 Task: Add an event with the title Interview with Olivia, date '2024/05/21', time 8:50 AM to 10:50 AMand add a description: Analyzing the intended target audience and evaluating how well the campaign resonated with them. This includes assessing the campaign's relevance, messaging, and communication channels used to reach the target audience.Select event color  Graphite . Add location for the event as: Munich, Germany, logged in from the account softage.4@softage.netand send the event invitation to softage.5@softage.net and softage.6@softage.net. Set a reminder for the event Daily
Action: Mouse moved to (84, 128)
Screenshot: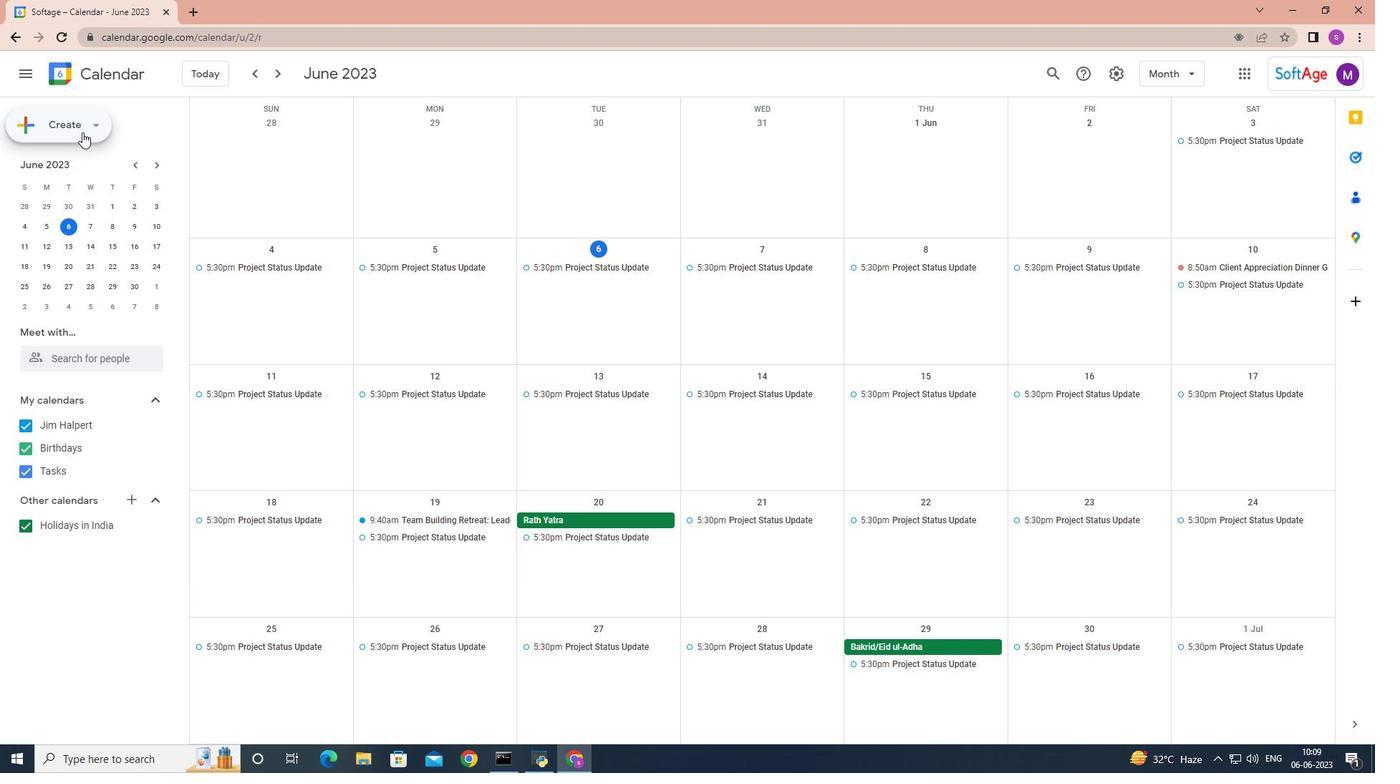 
Action: Mouse pressed left at (84, 128)
Screenshot: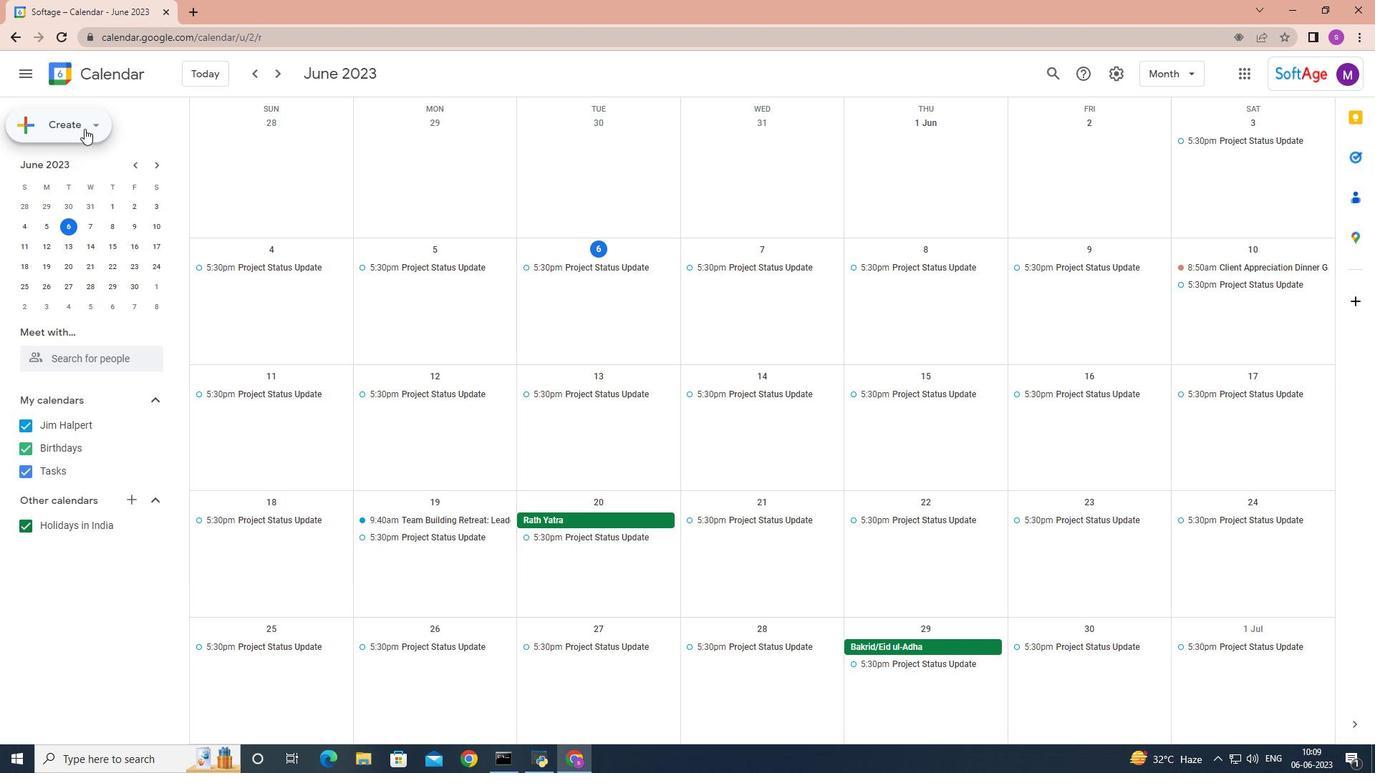
Action: Mouse moved to (80, 156)
Screenshot: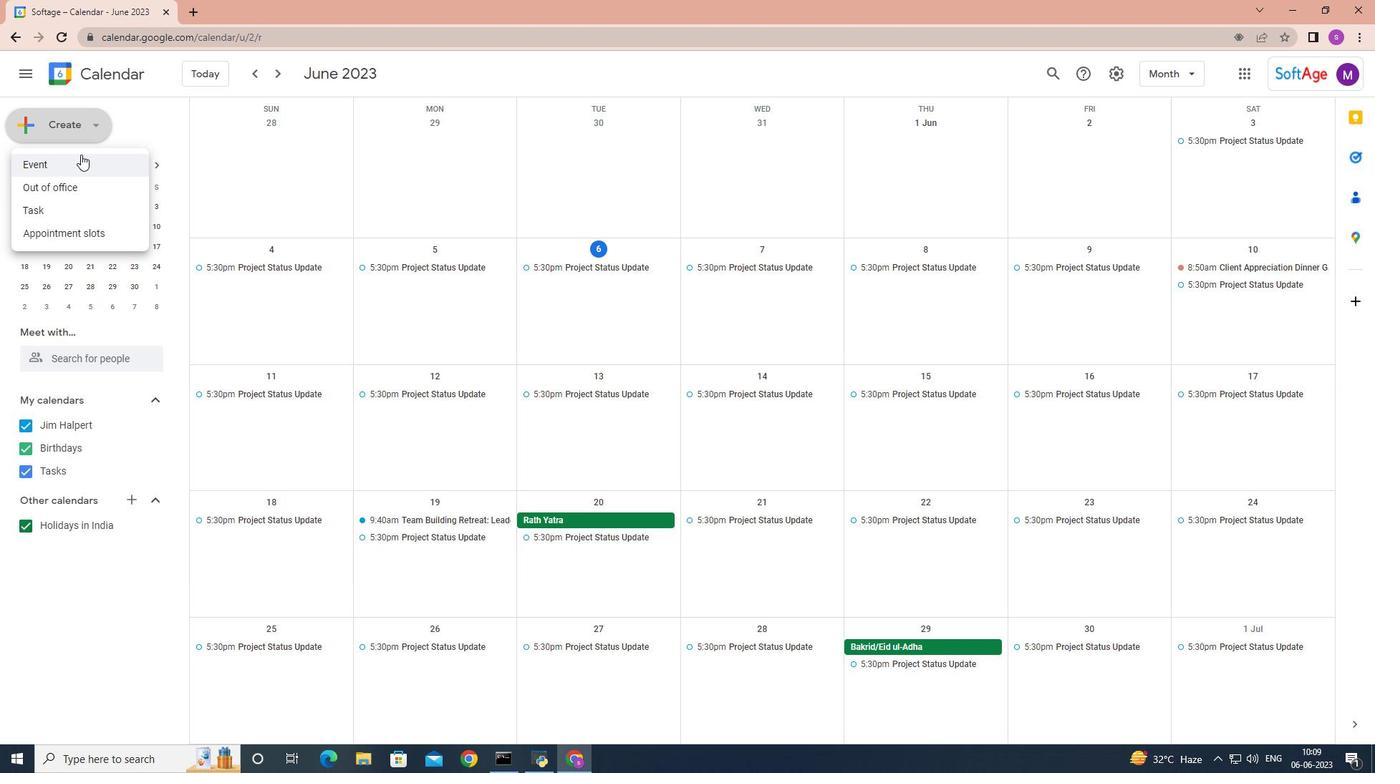 
Action: Mouse pressed left at (80, 156)
Screenshot: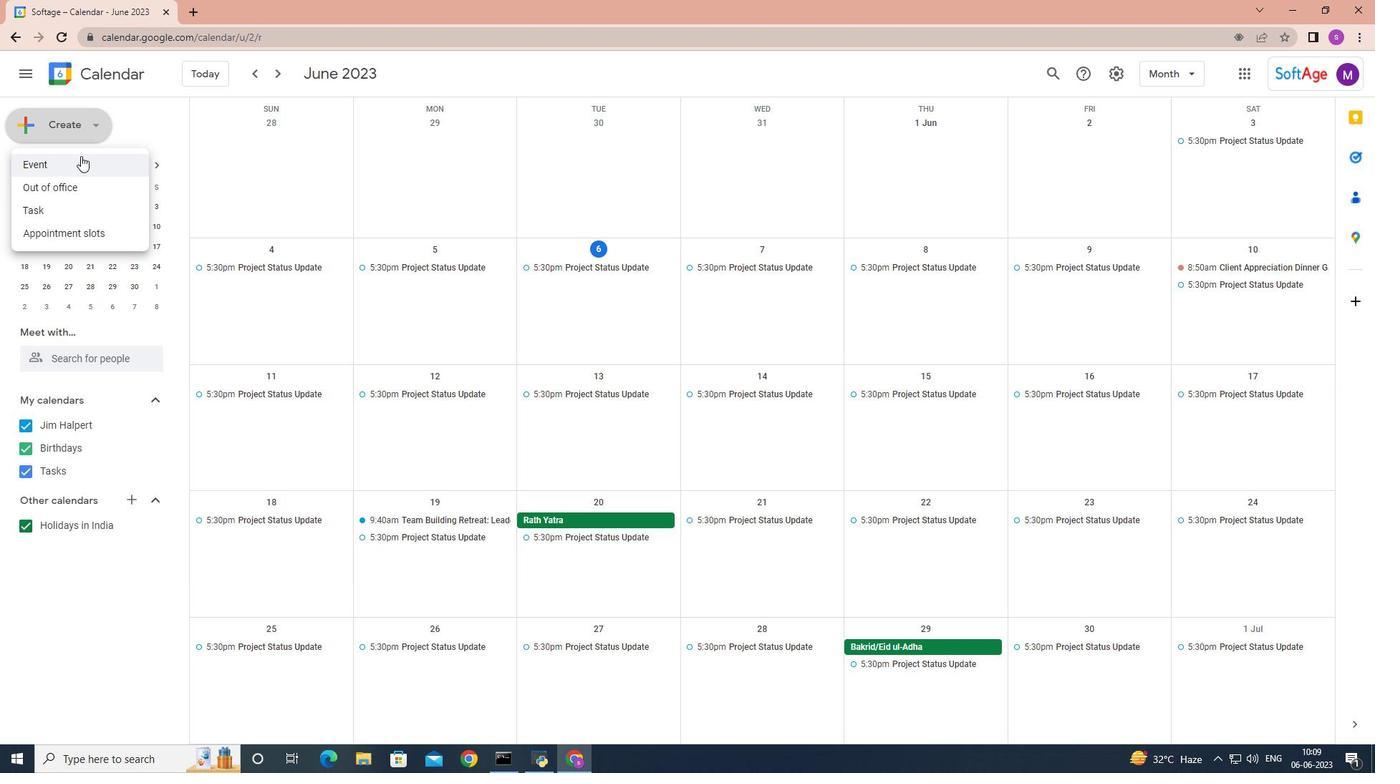 
Action: Mouse moved to (411, 566)
Screenshot: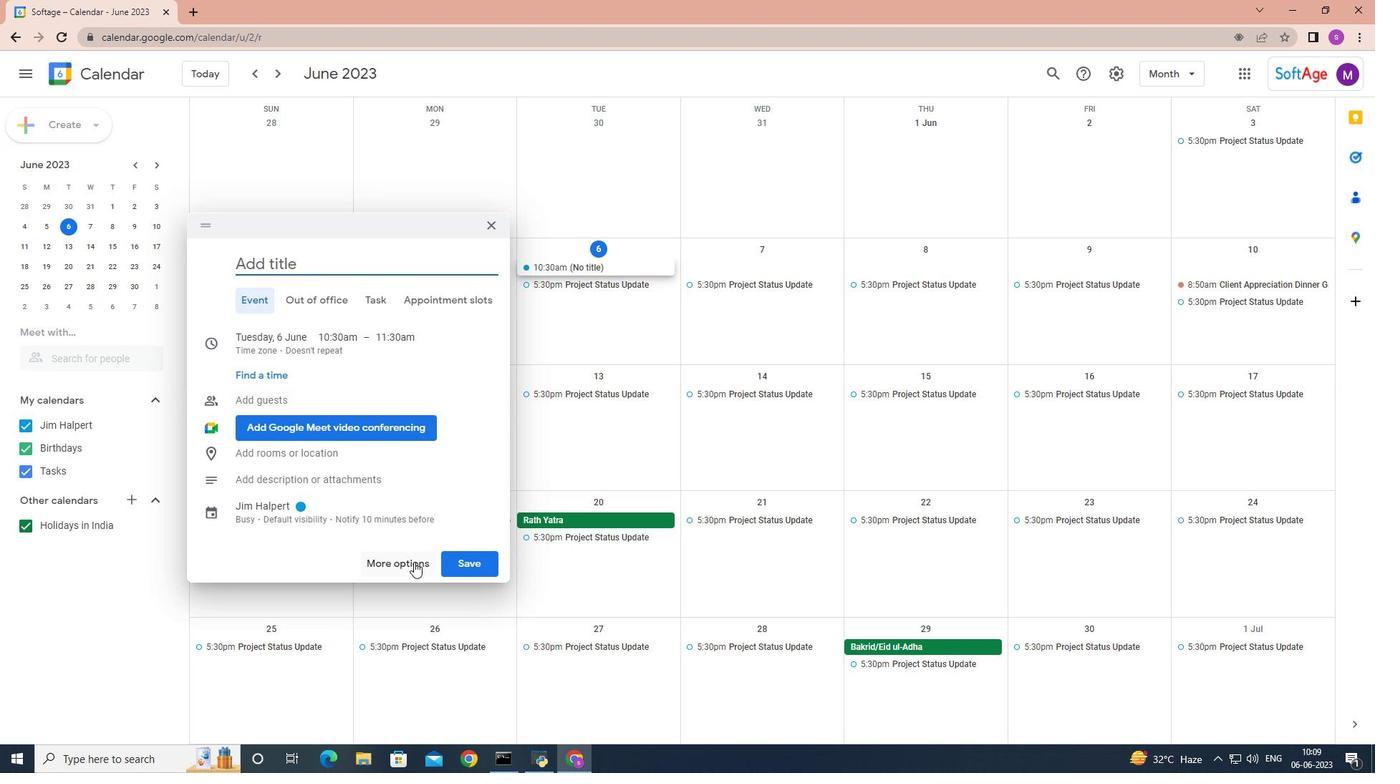 
Action: Mouse pressed left at (411, 566)
Screenshot: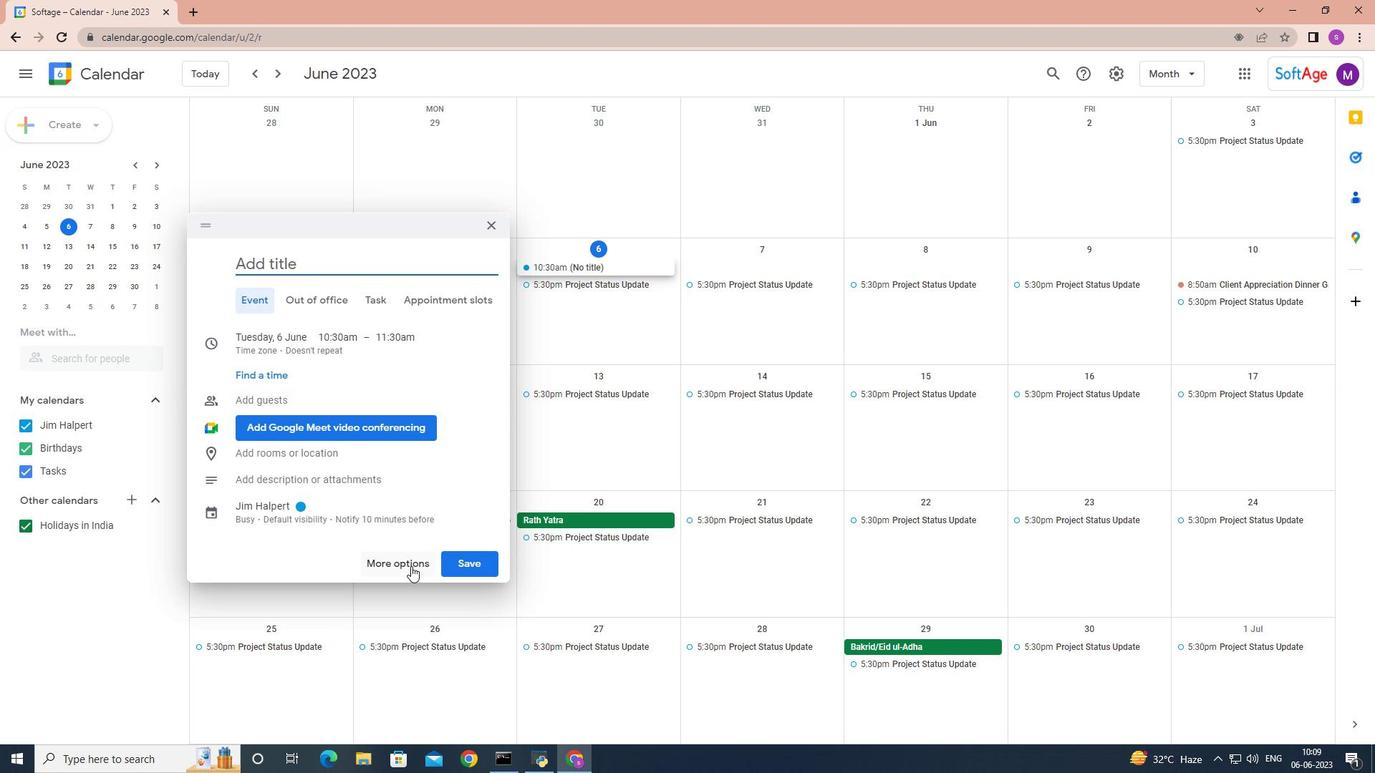 
Action: Key pressed <Key.shift>Interview<Key.space>with<Key.space><Key.shift>Oliva<Key.space>
Screenshot: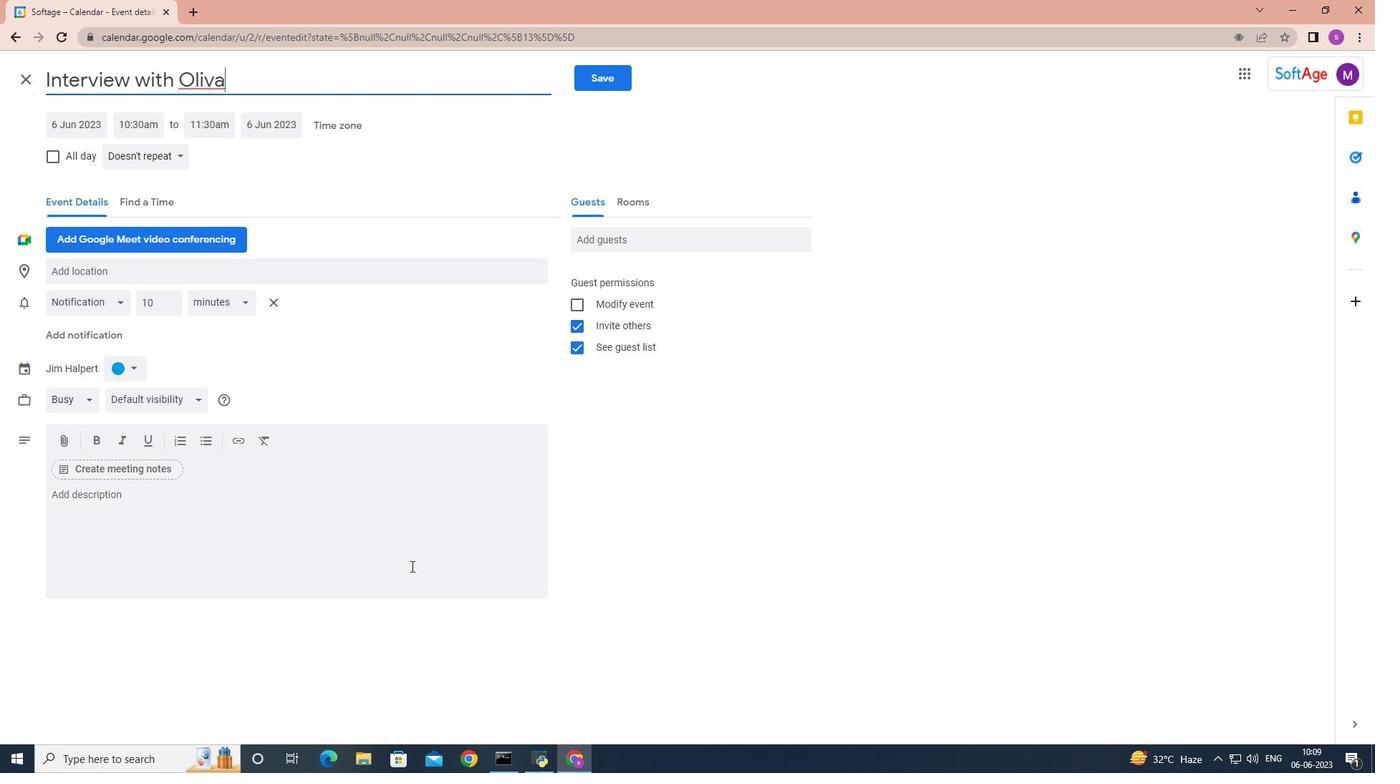 
Action: Mouse moved to (82, 124)
Screenshot: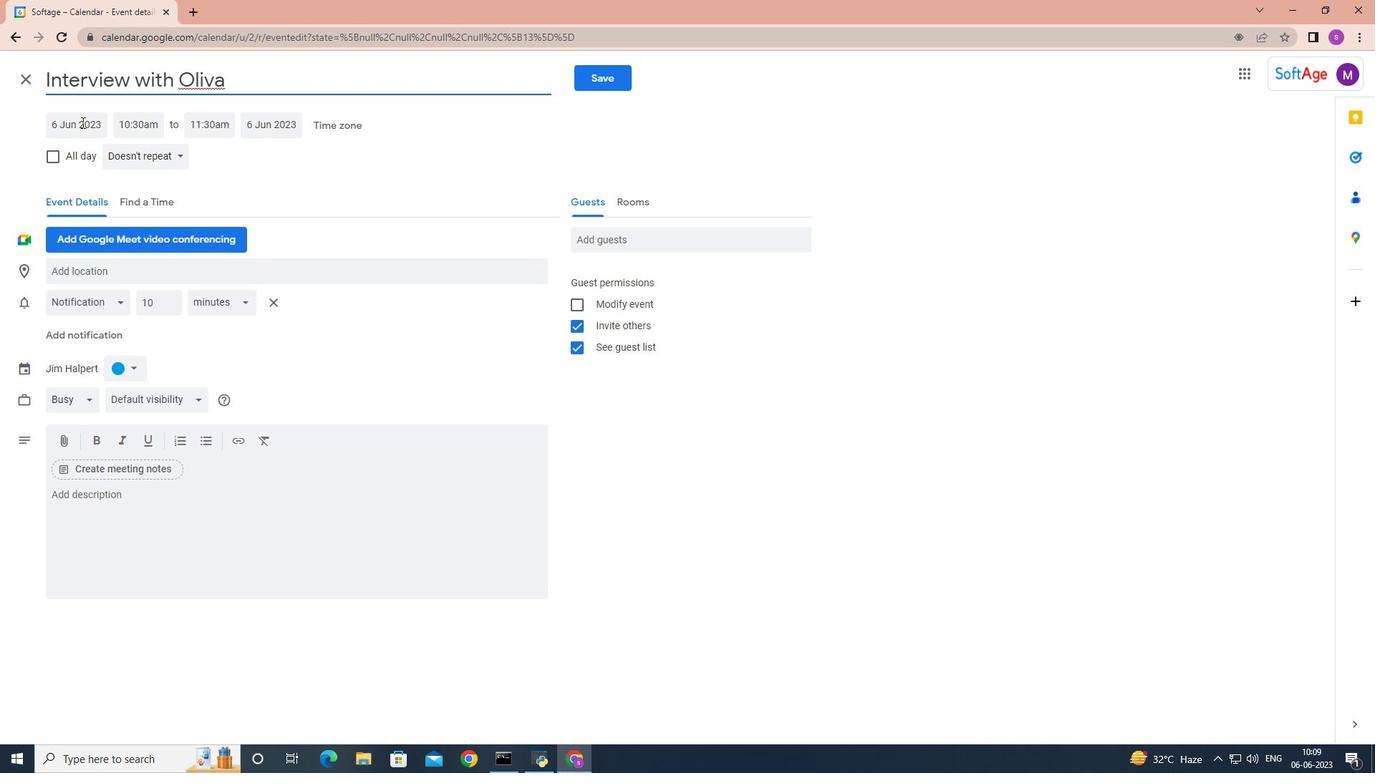 
Action: Mouse pressed left at (82, 124)
Screenshot: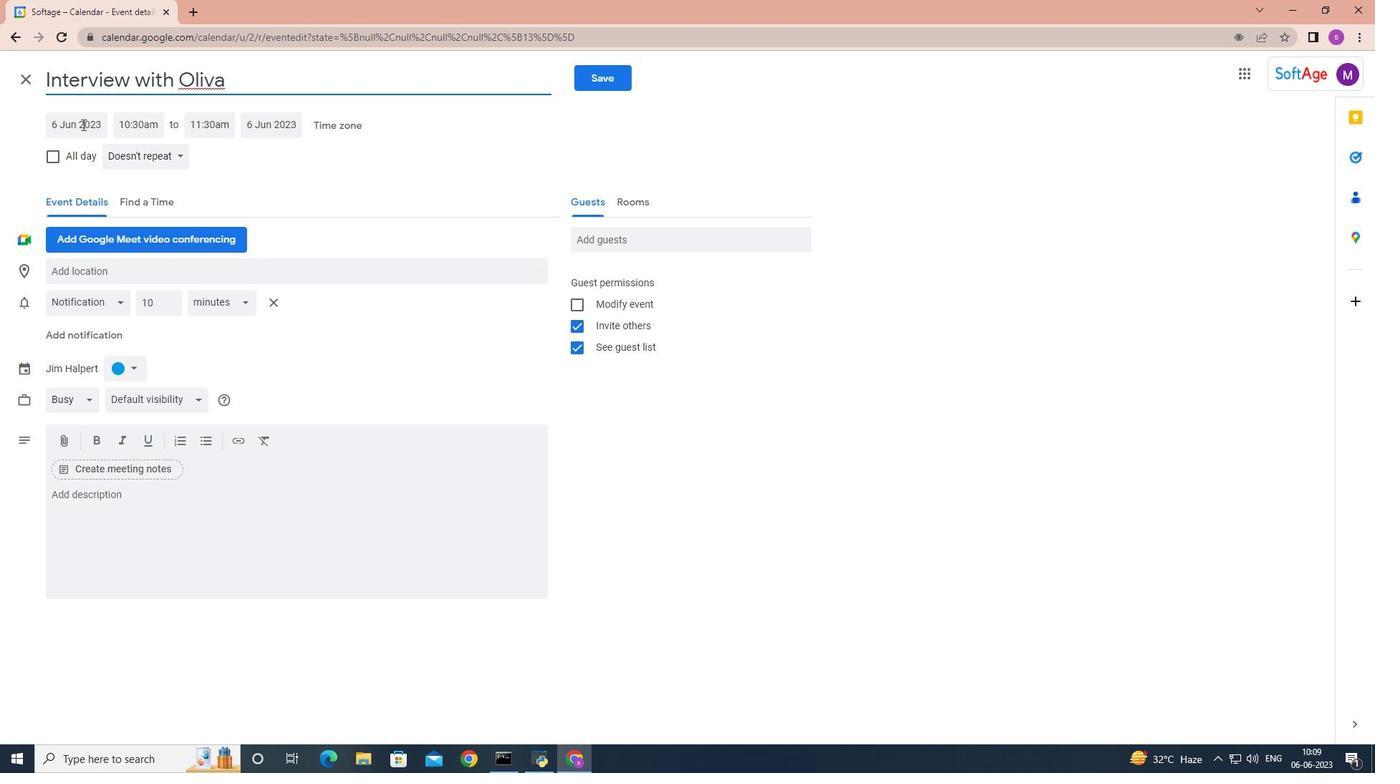 
Action: Mouse moved to (225, 156)
Screenshot: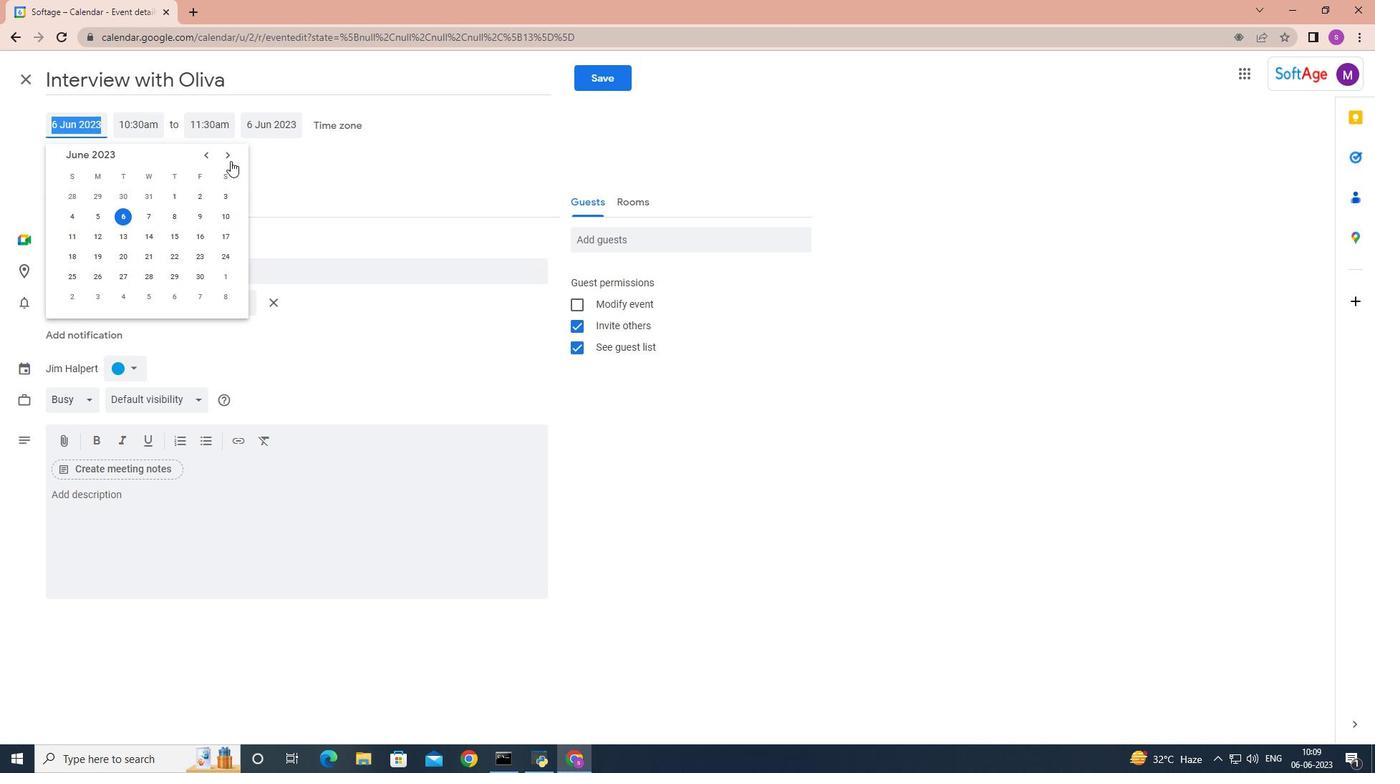 
Action: Mouse pressed left at (225, 156)
Screenshot: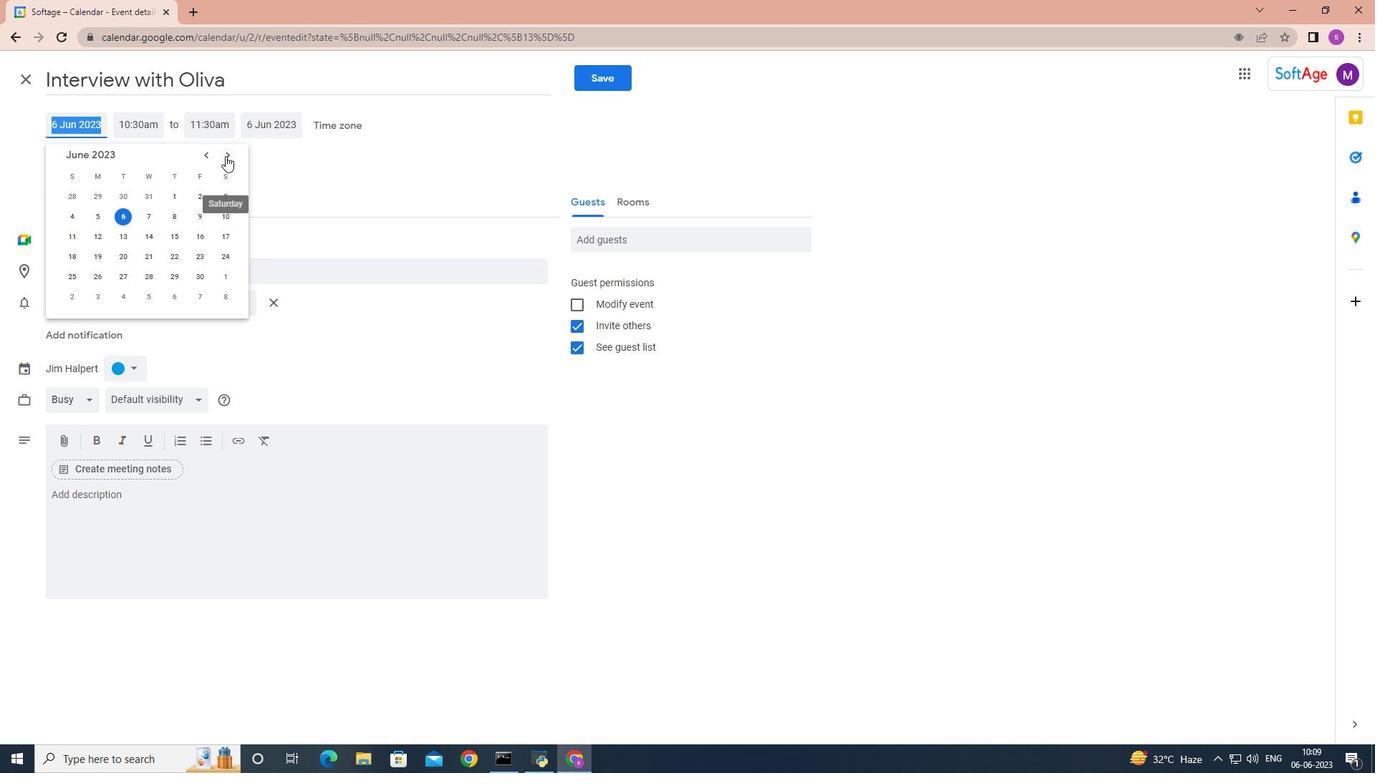 
Action: Mouse pressed left at (225, 156)
Screenshot: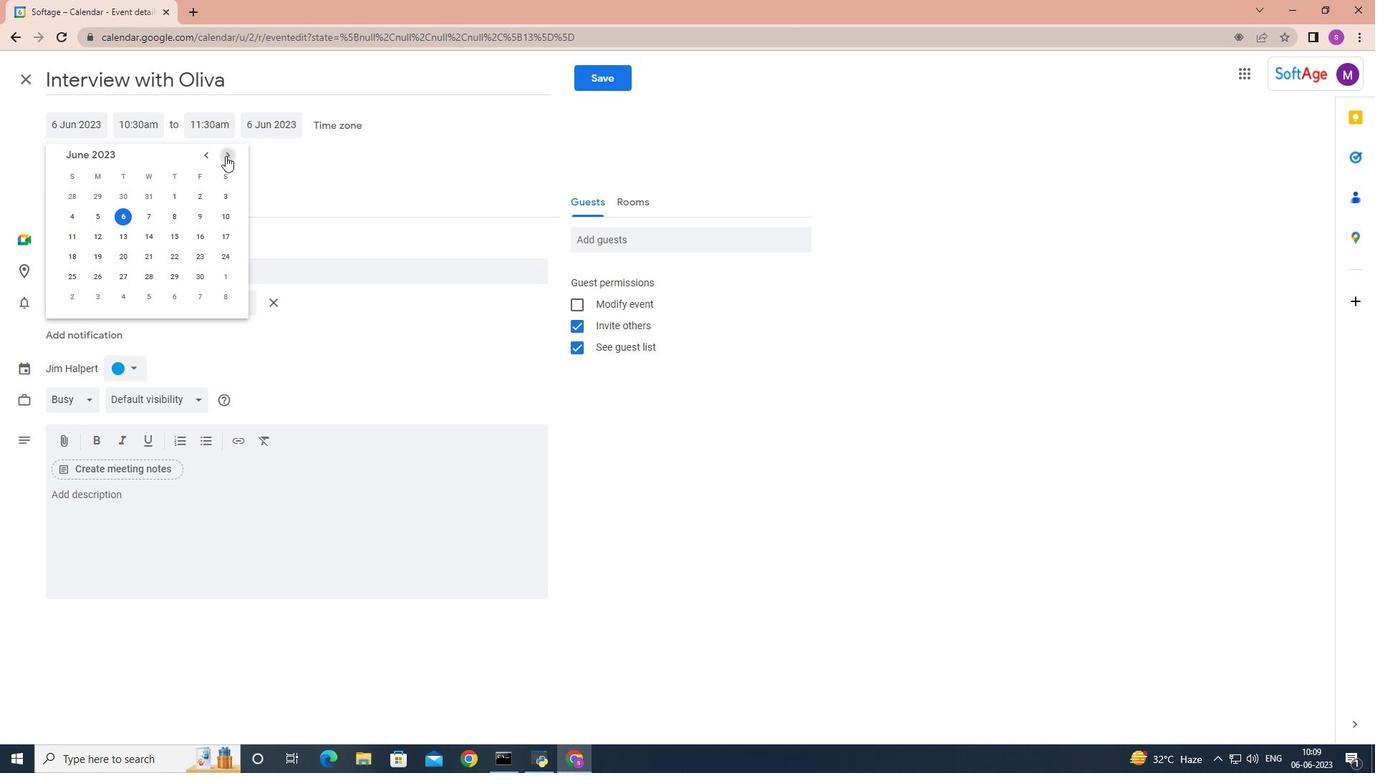 
Action: Mouse pressed left at (225, 156)
Screenshot: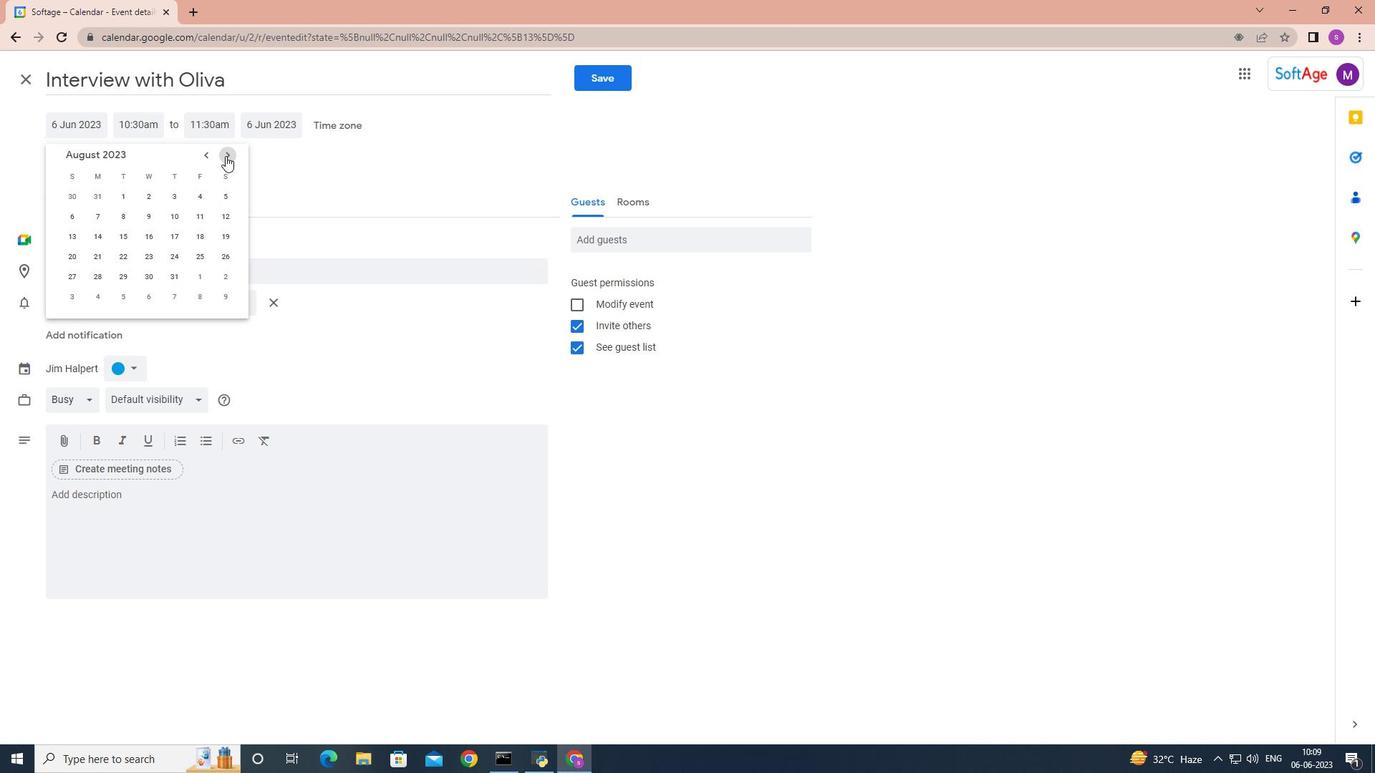 
Action: Mouse pressed left at (225, 156)
Screenshot: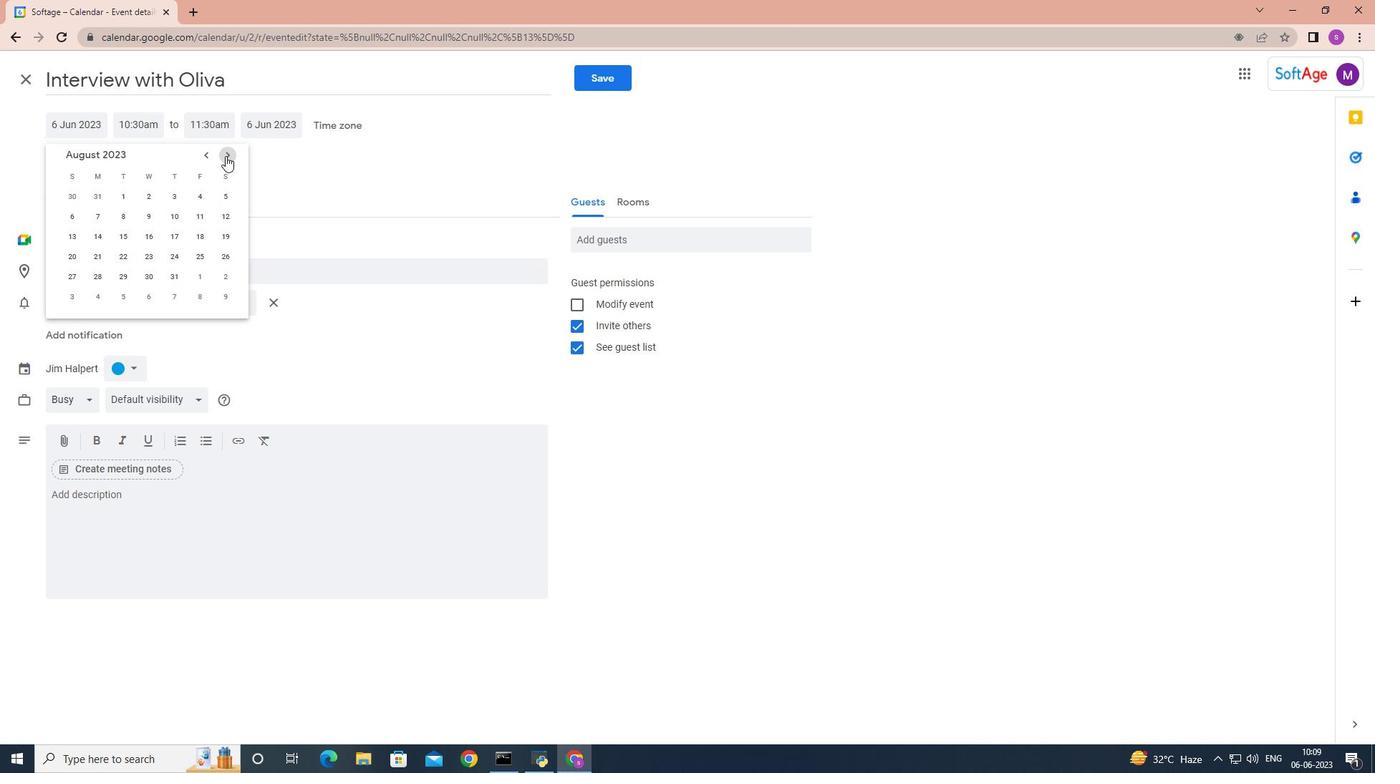 
Action: Mouse pressed left at (225, 156)
Screenshot: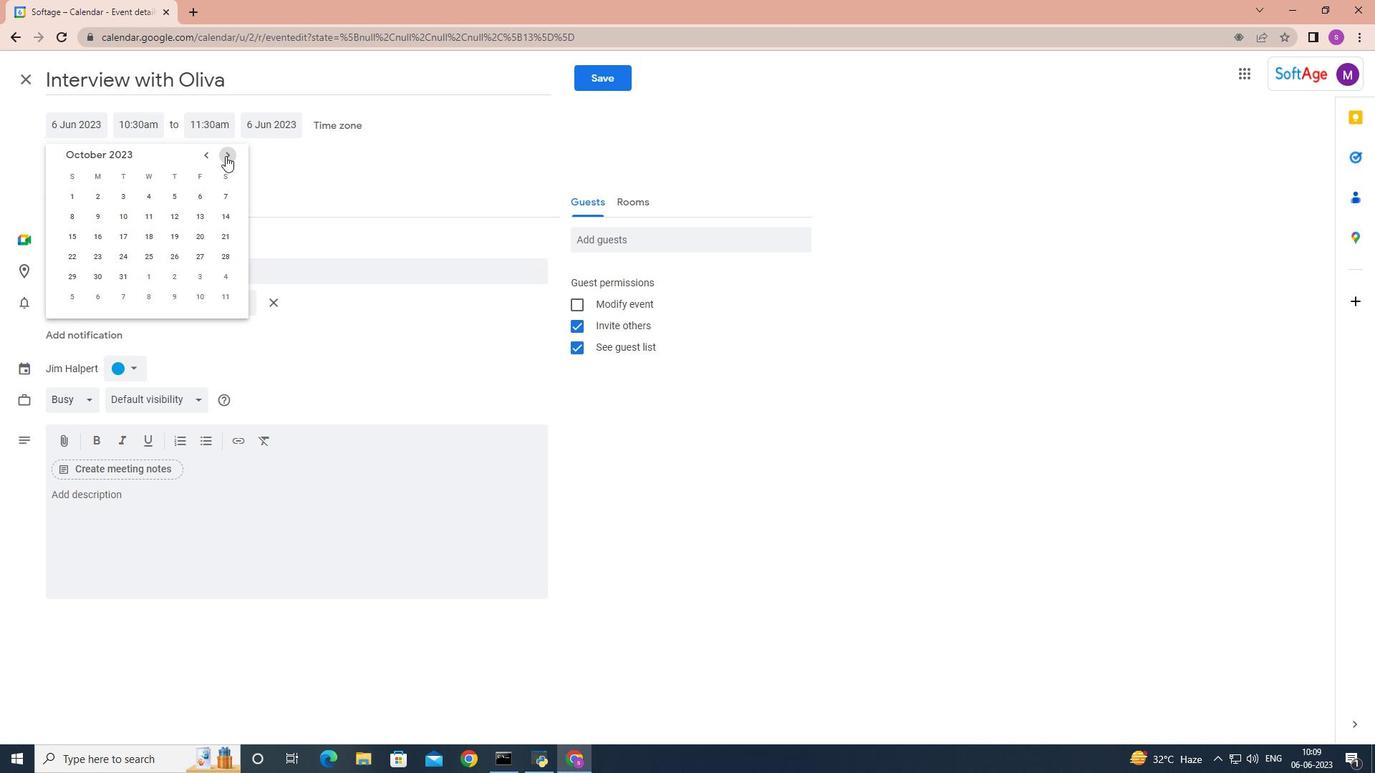 
Action: Mouse pressed left at (225, 156)
Screenshot: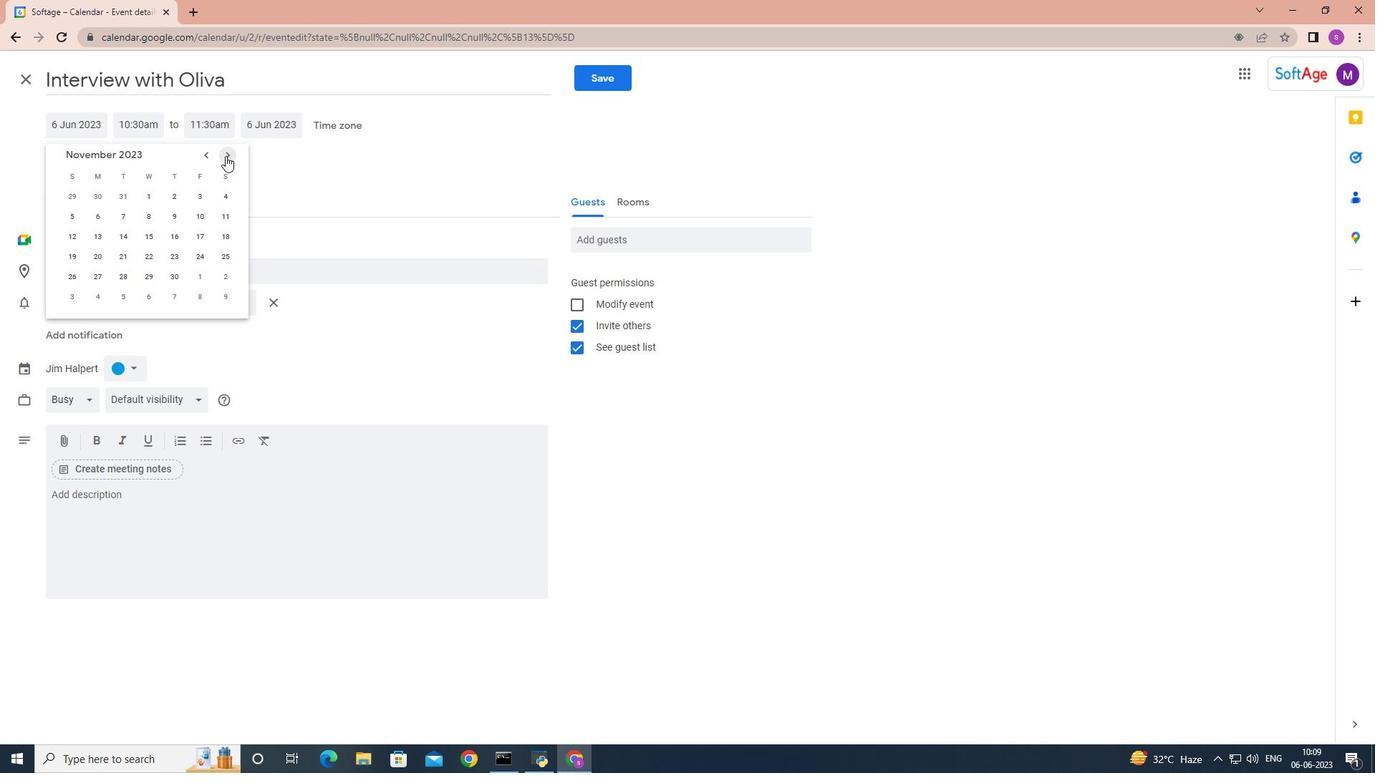 
Action: Mouse pressed left at (225, 156)
Screenshot: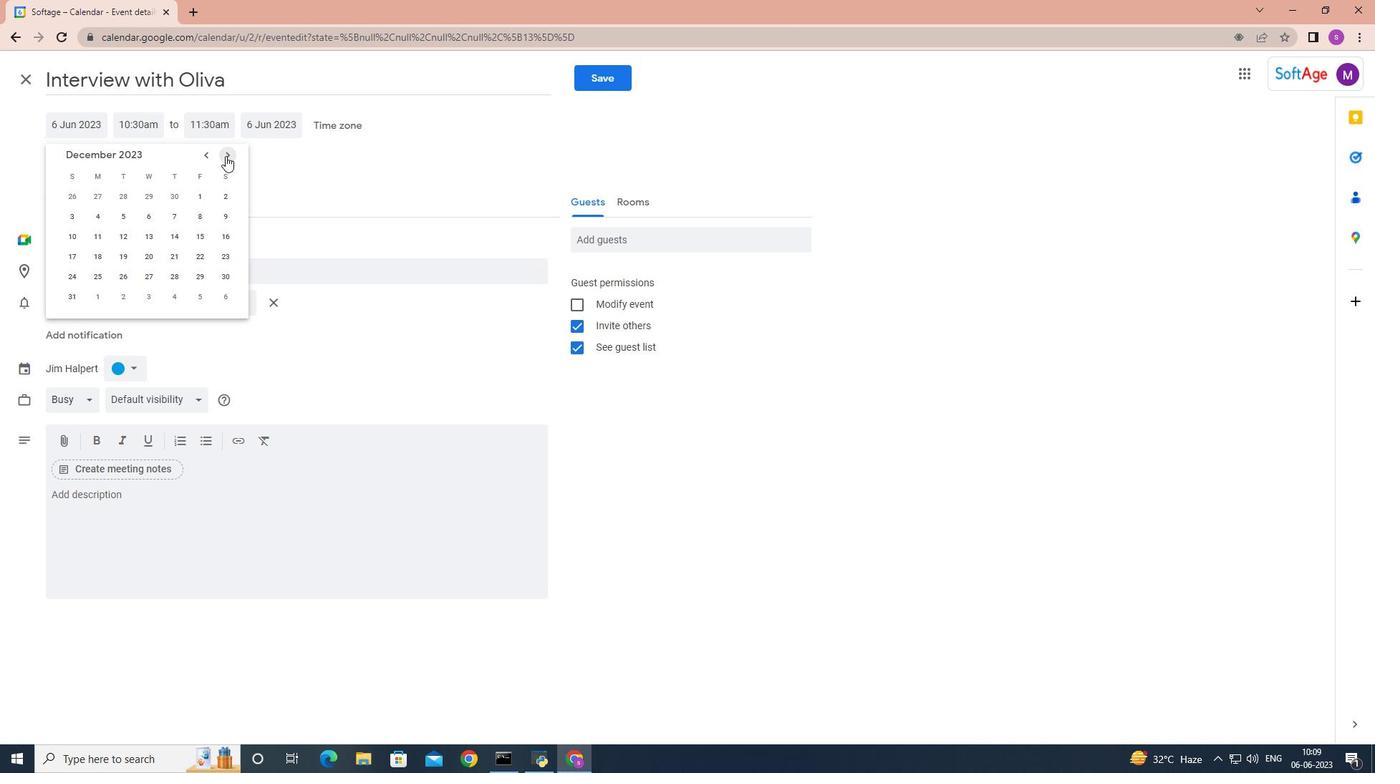 
Action: Mouse pressed left at (225, 156)
Screenshot: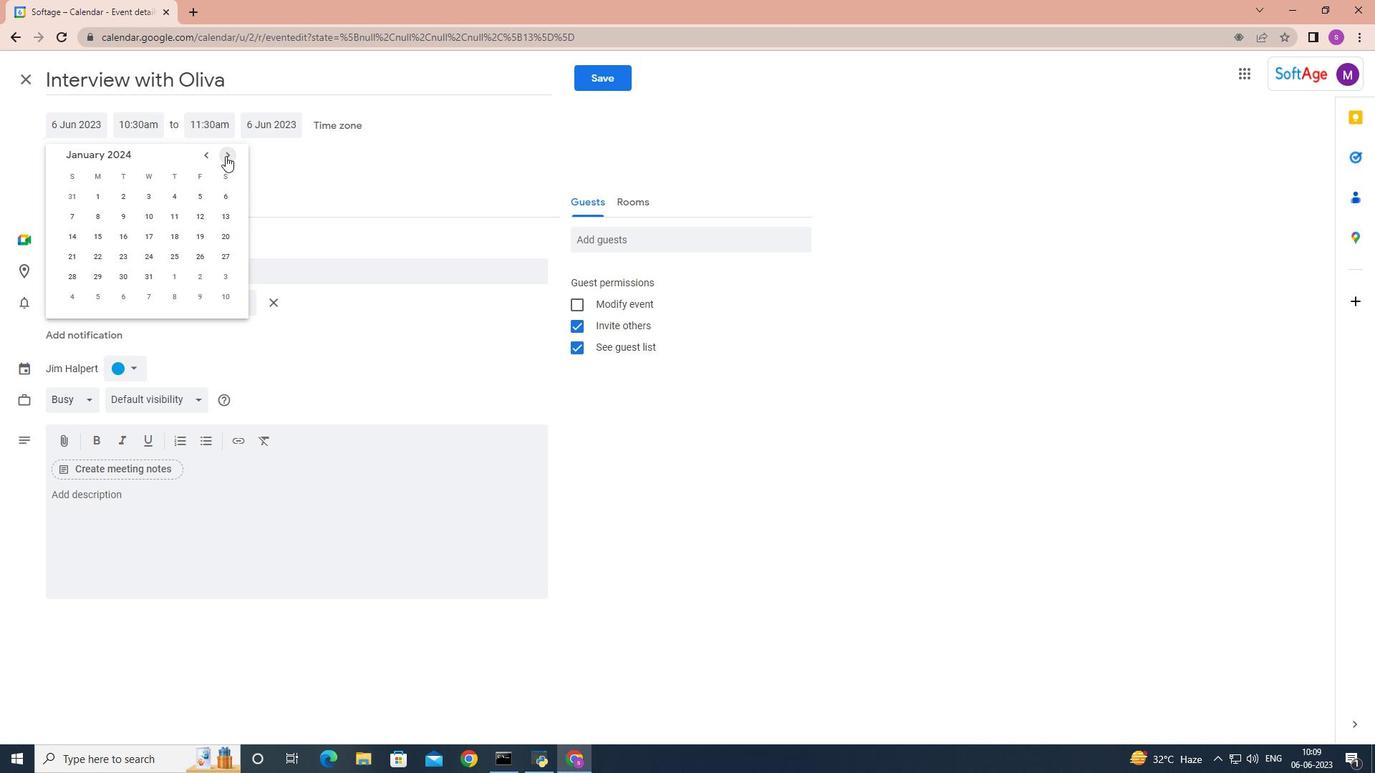 
Action: Mouse moved to (225, 156)
Screenshot: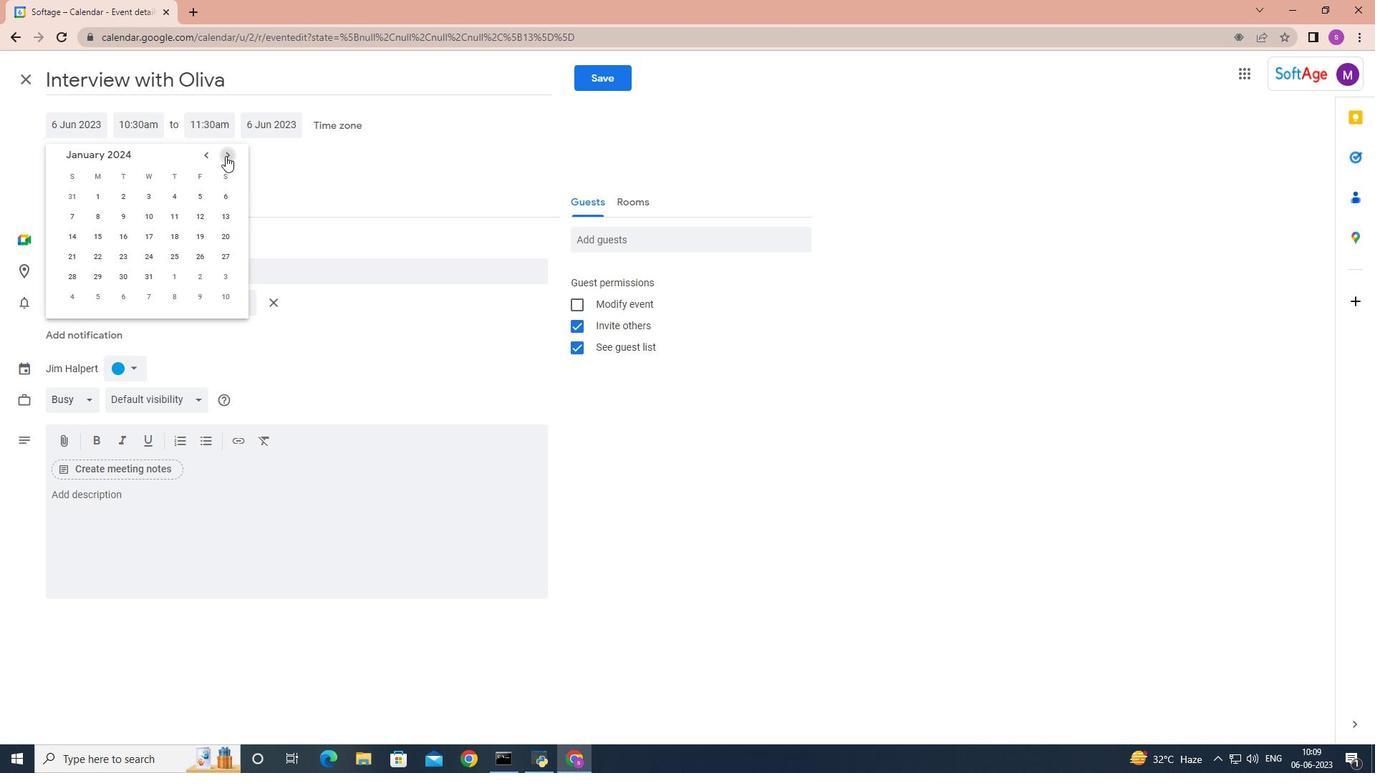 
Action: Mouse pressed left at (225, 156)
Screenshot: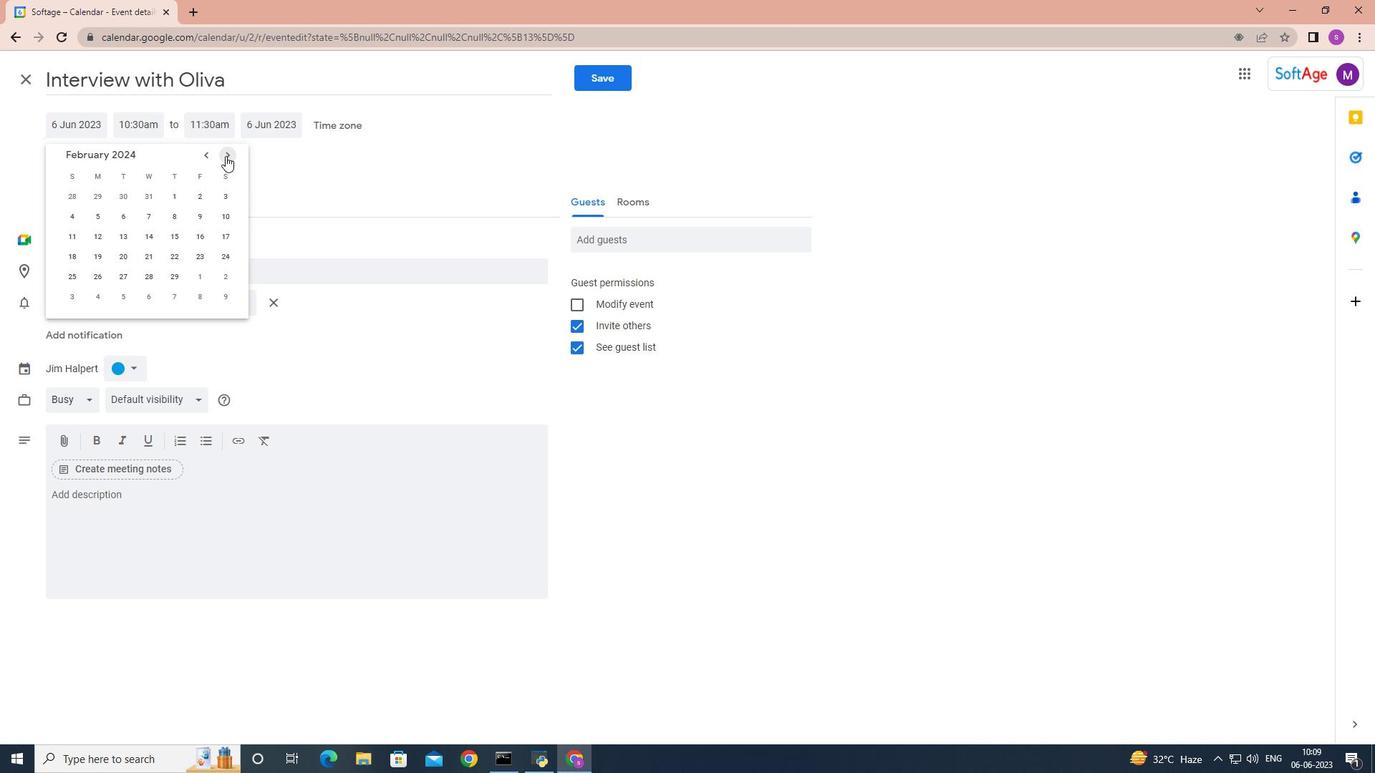 
Action: Mouse pressed left at (225, 156)
Screenshot: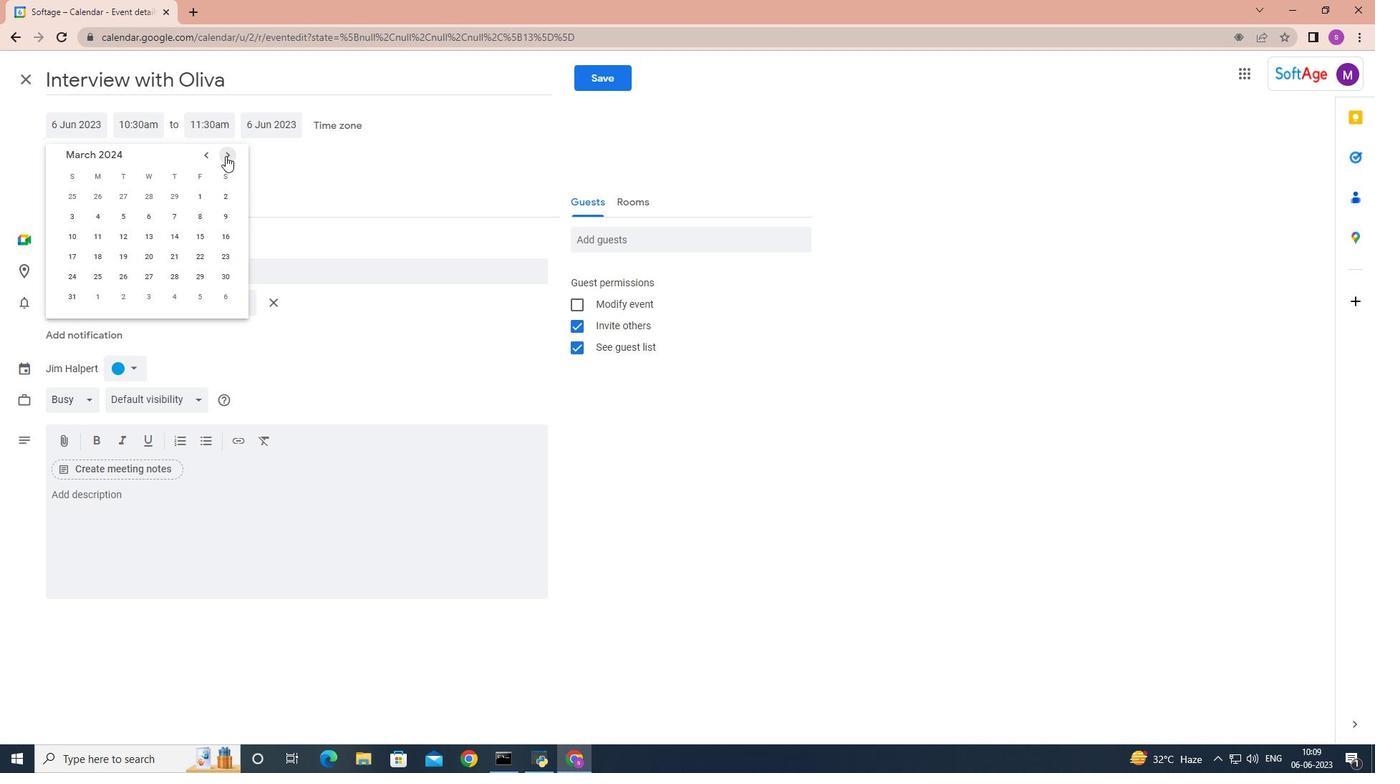 
Action: Mouse pressed left at (225, 156)
Screenshot: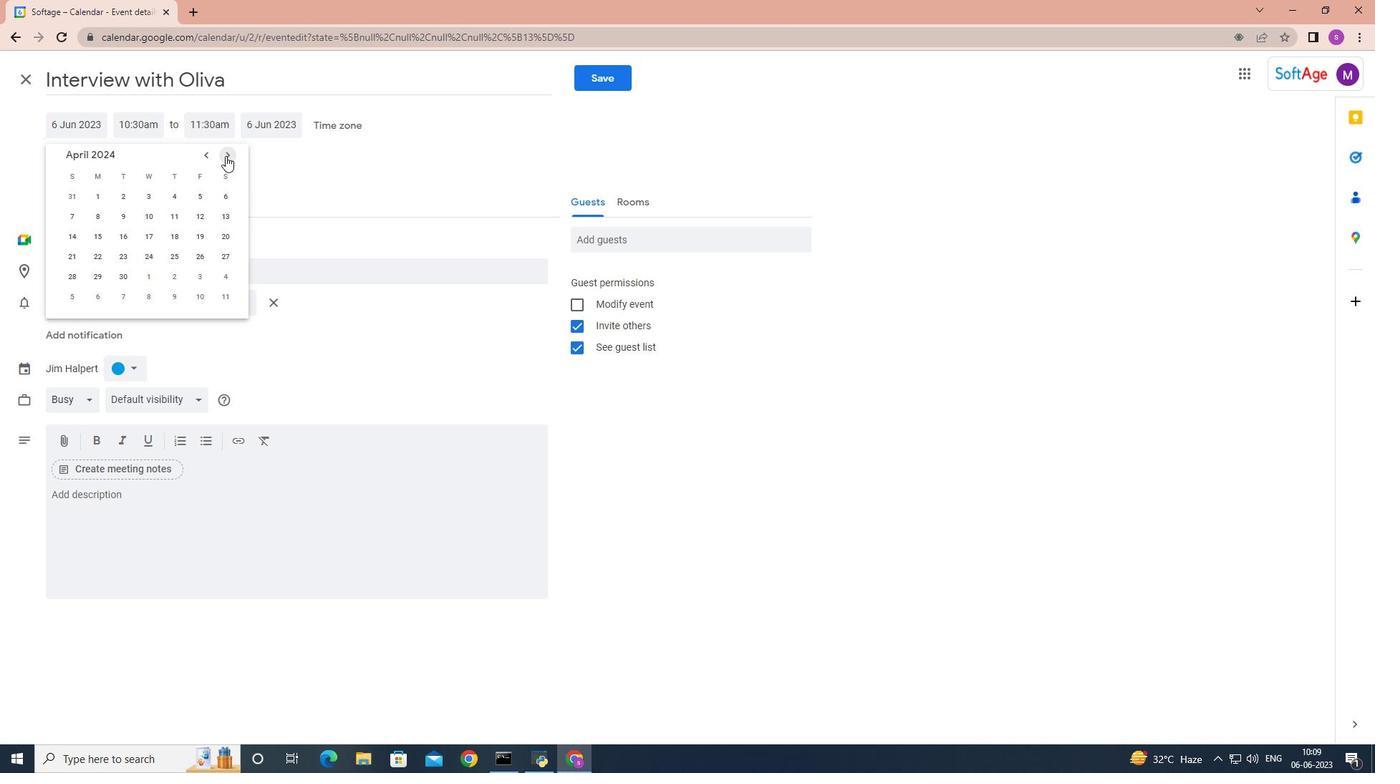 
Action: Mouse moved to (123, 252)
Screenshot: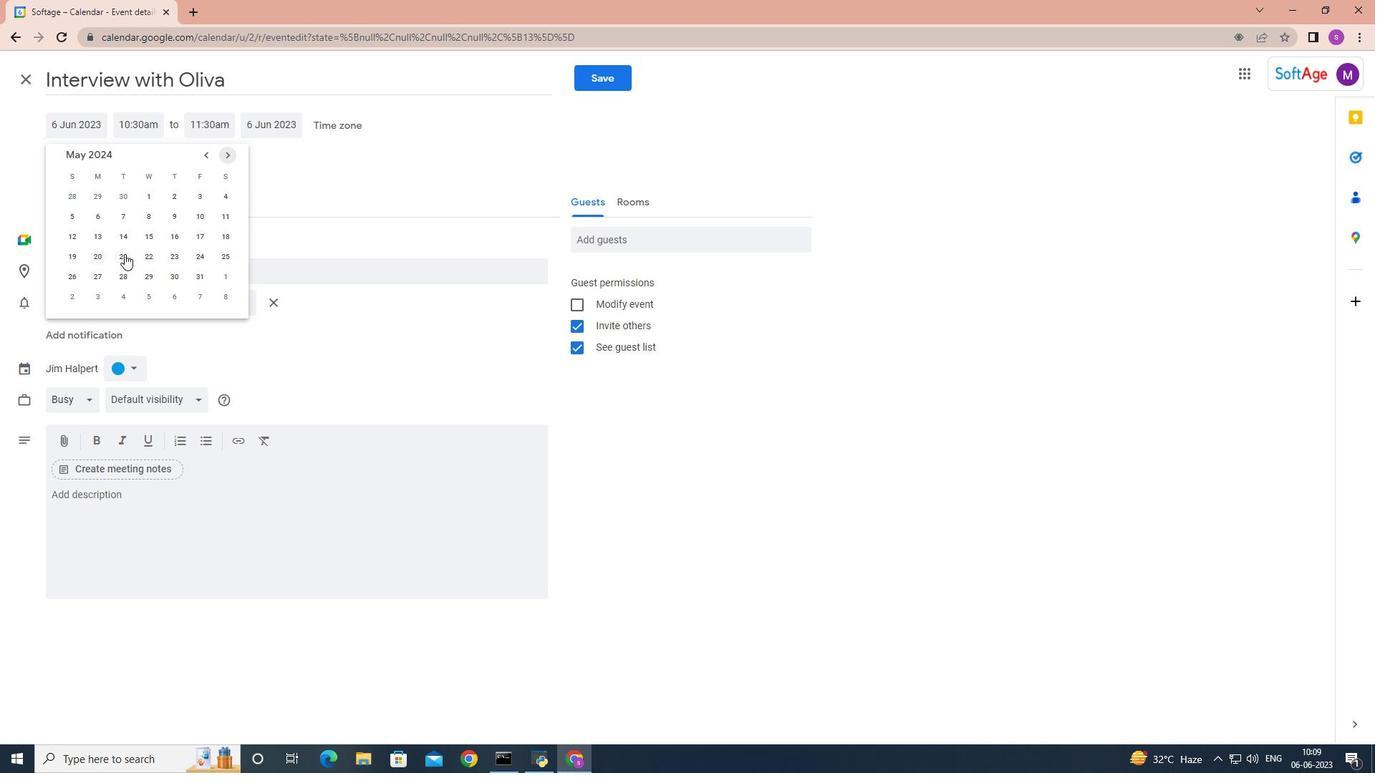 
Action: Mouse pressed left at (123, 252)
Screenshot: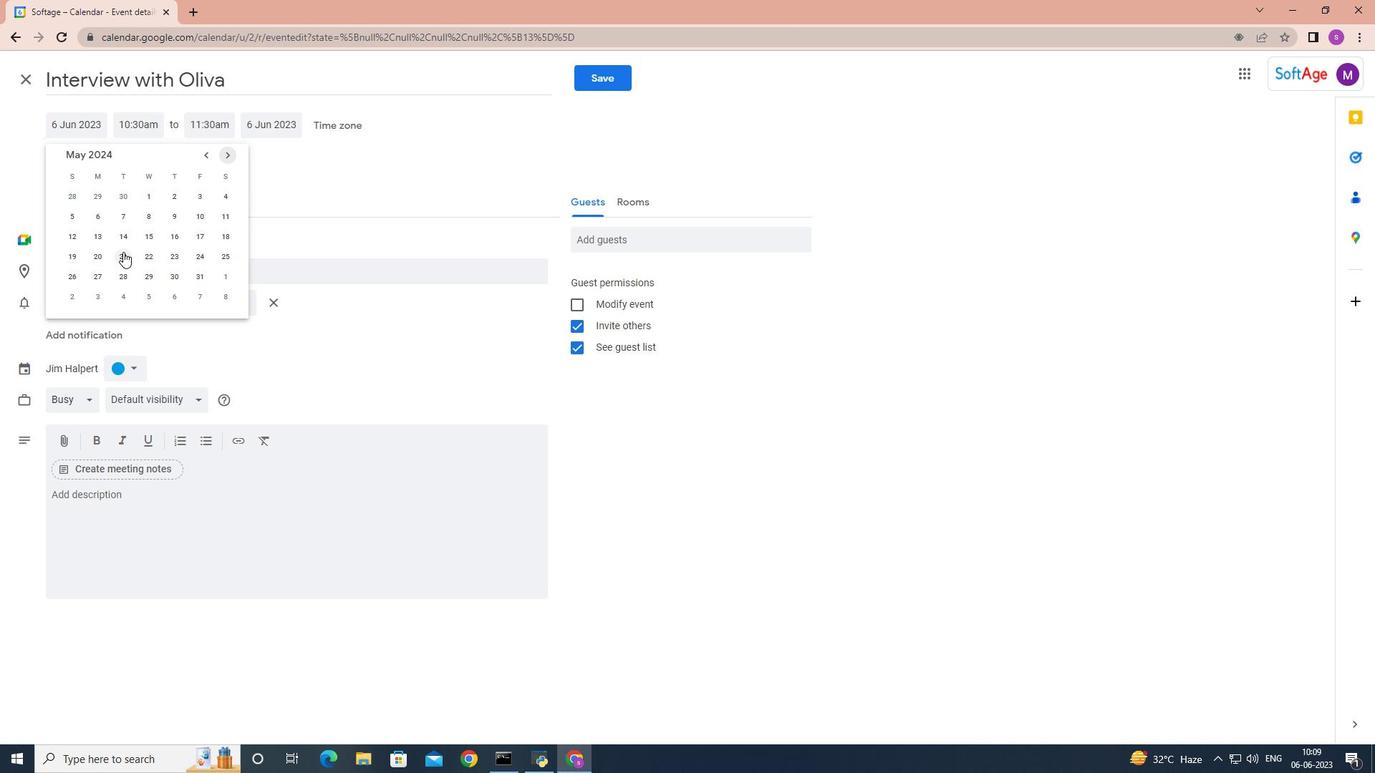 
Action: Mouse moved to (148, 128)
Screenshot: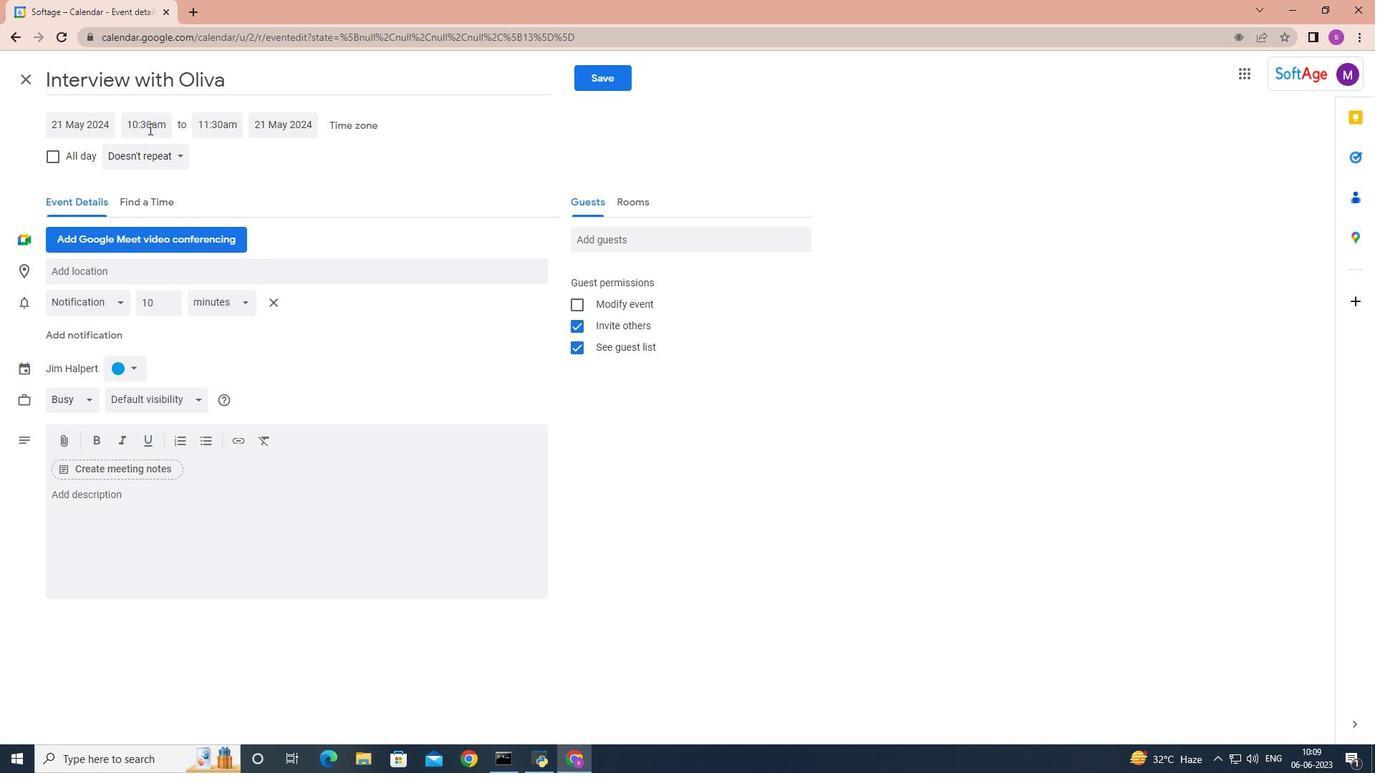 
Action: Mouse pressed left at (148, 128)
Screenshot: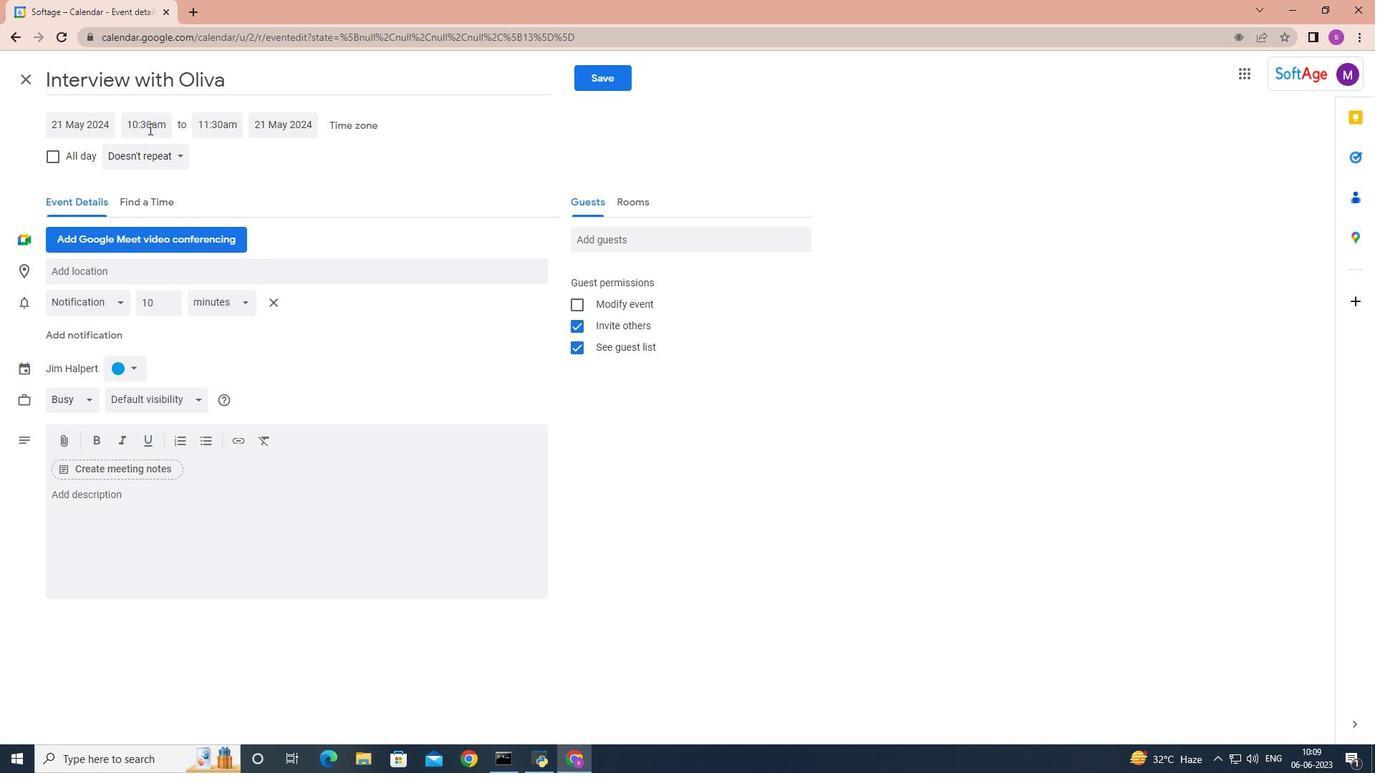 
Action: Key pressed 8<Key.shift>:50<Key.space><Key.shift>AM<Key.enter>
Screenshot: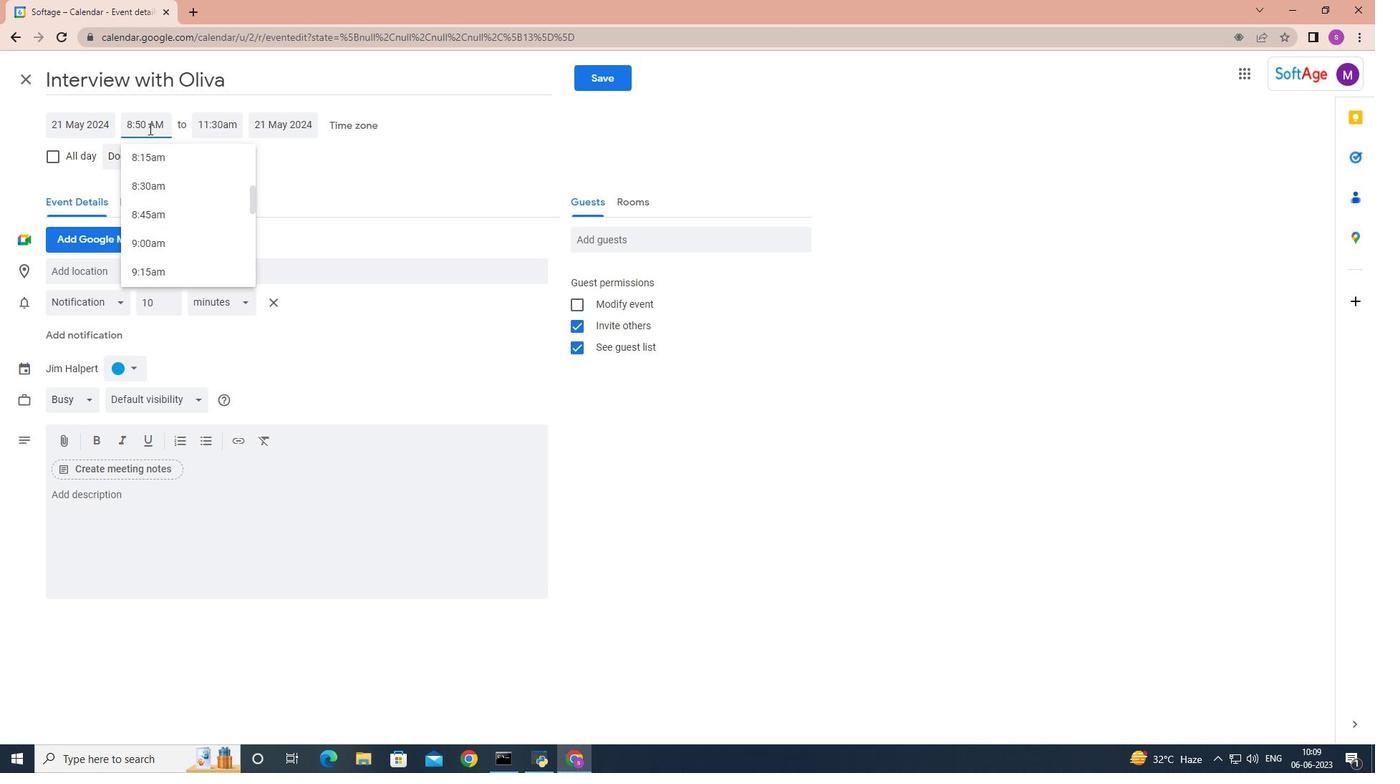 
Action: Mouse moved to (206, 120)
Screenshot: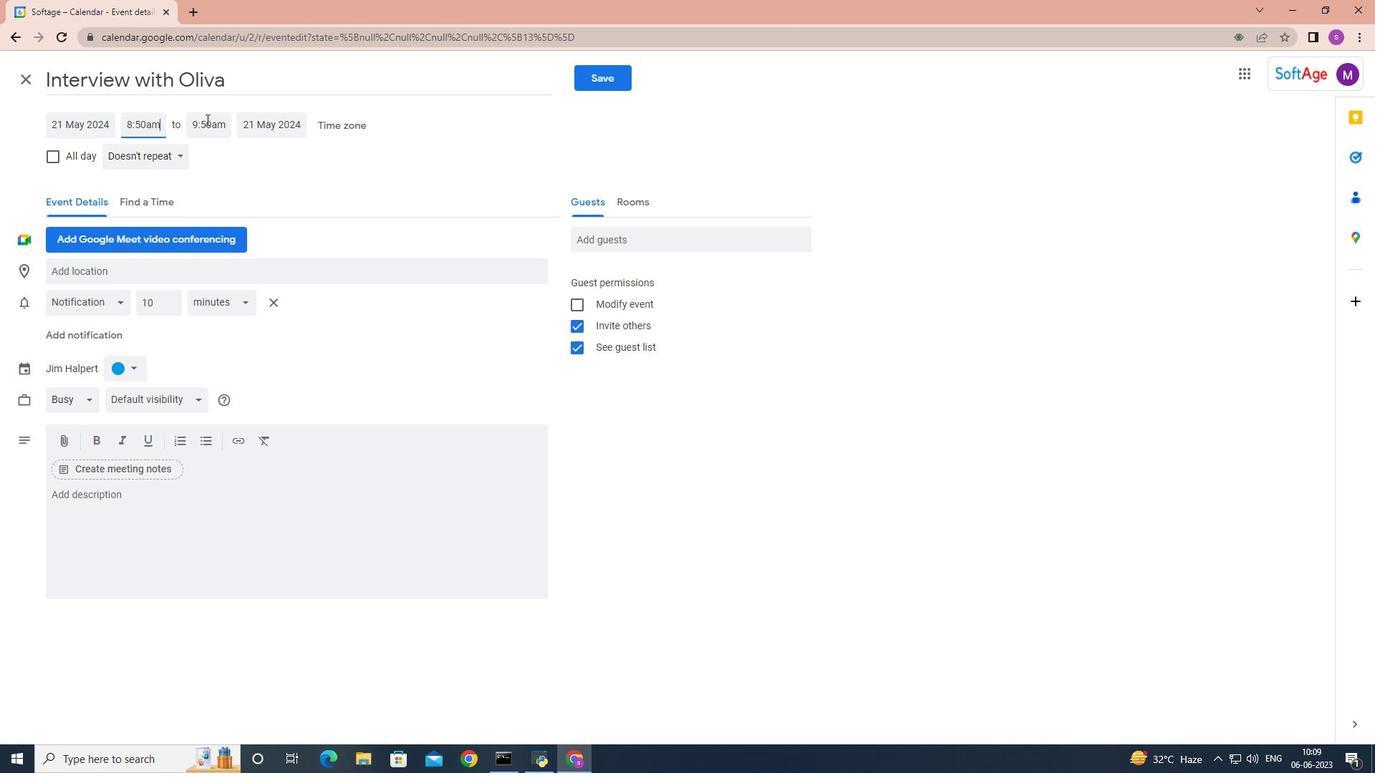 
Action: Mouse pressed left at (206, 120)
Screenshot: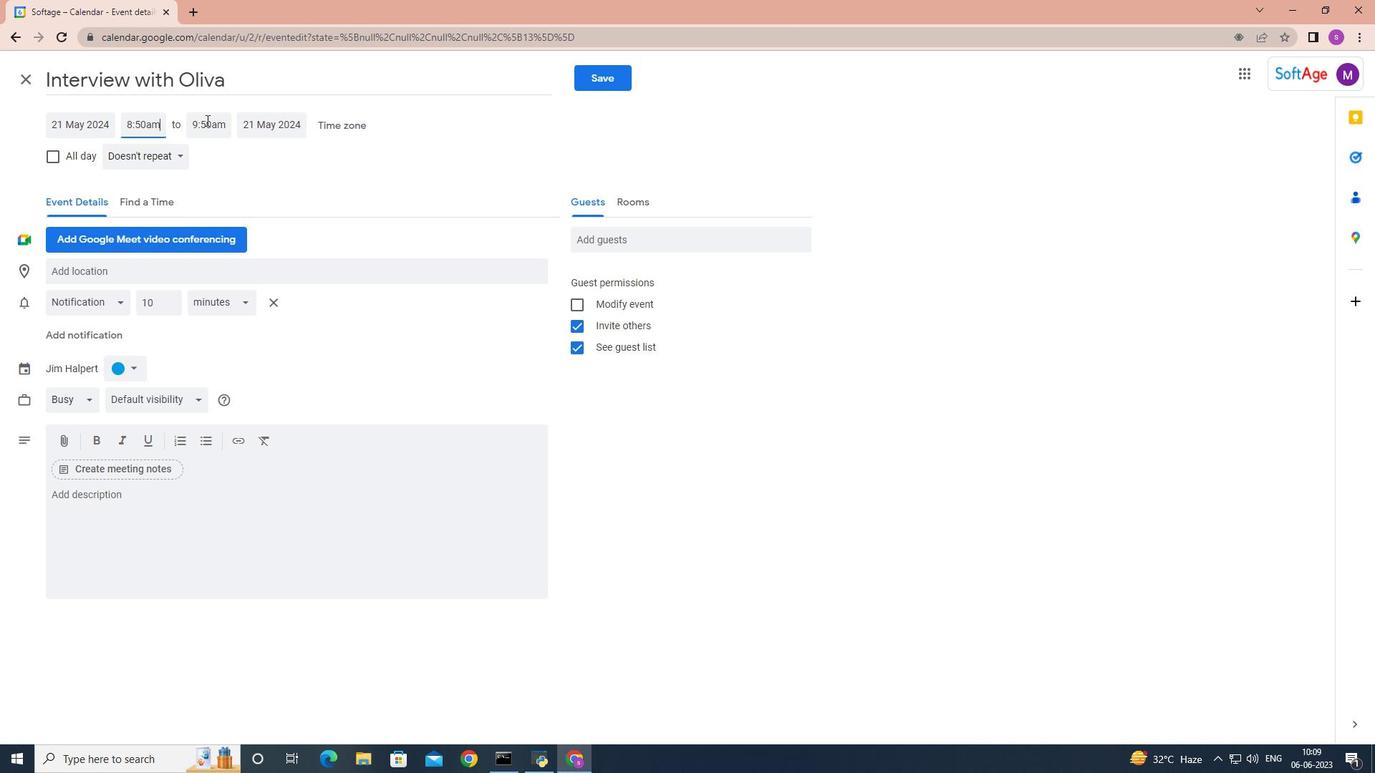 
Action: Mouse moved to (244, 273)
Screenshot: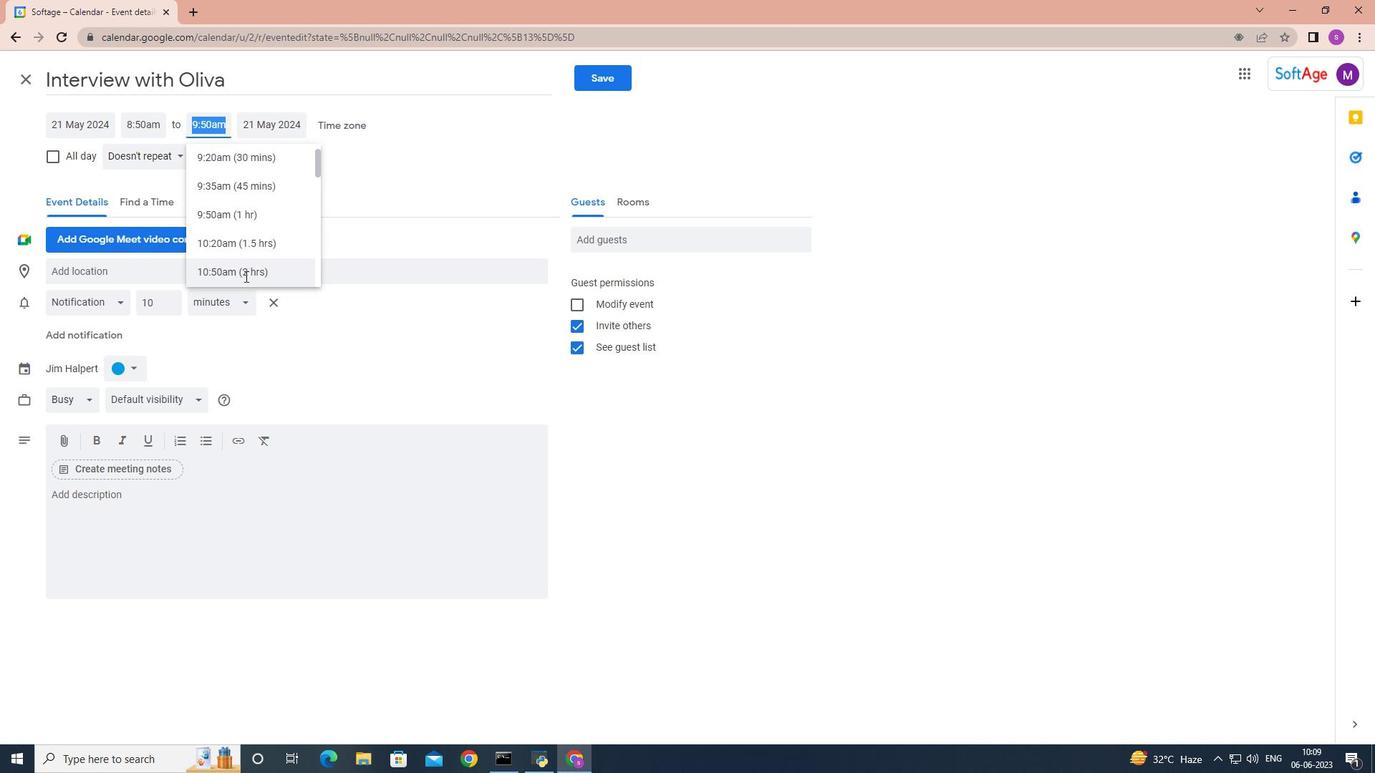
Action: Mouse pressed left at (244, 273)
Screenshot: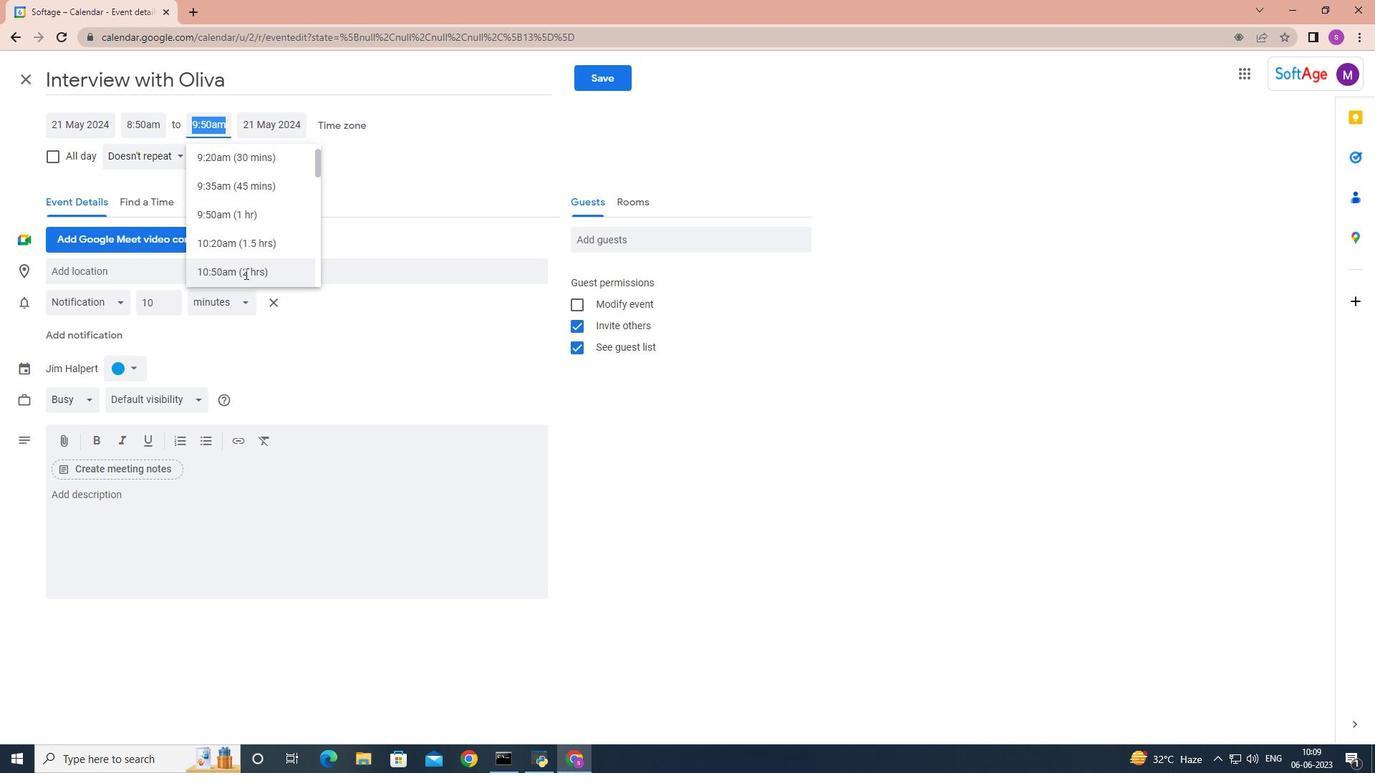 
Action: Mouse moved to (134, 506)
Screenshot: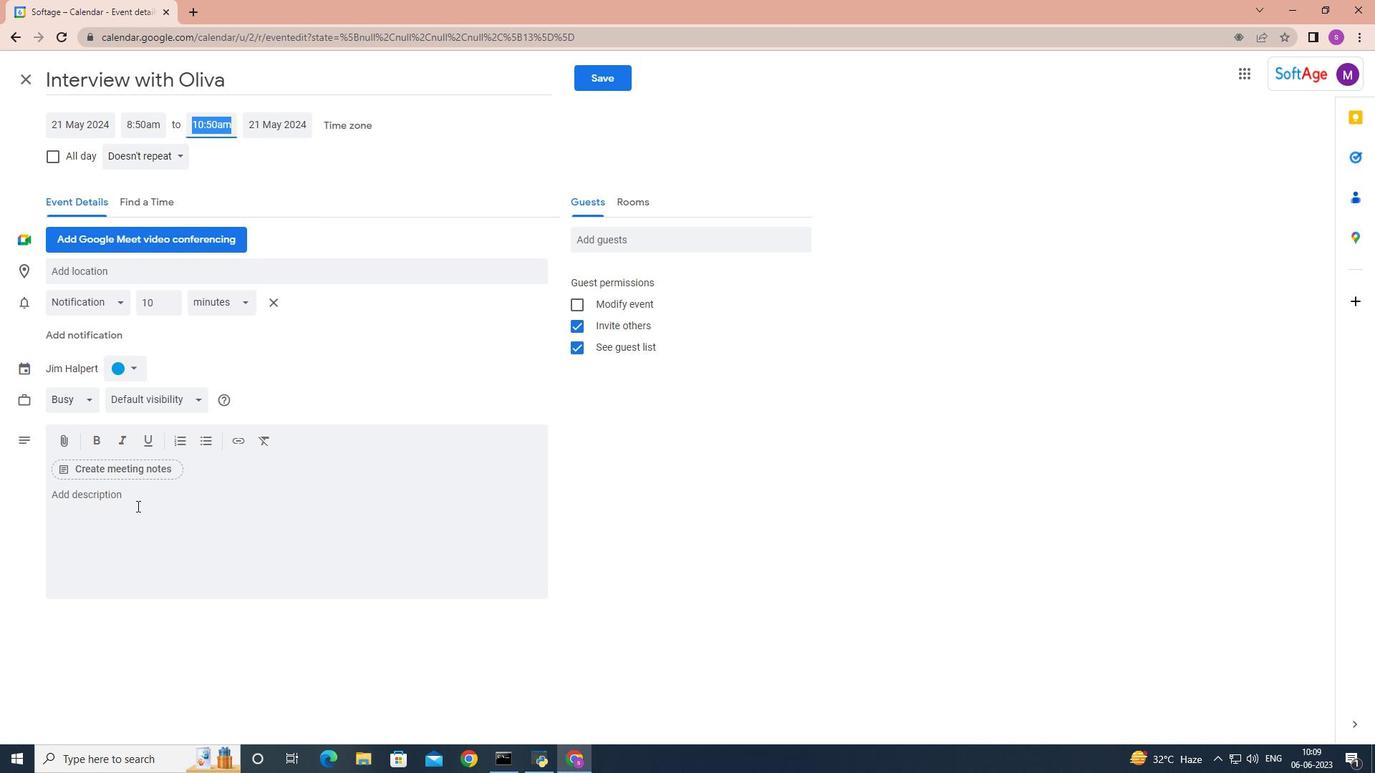 
Action: Mouse pressed left at (134, 506)
Screenshot: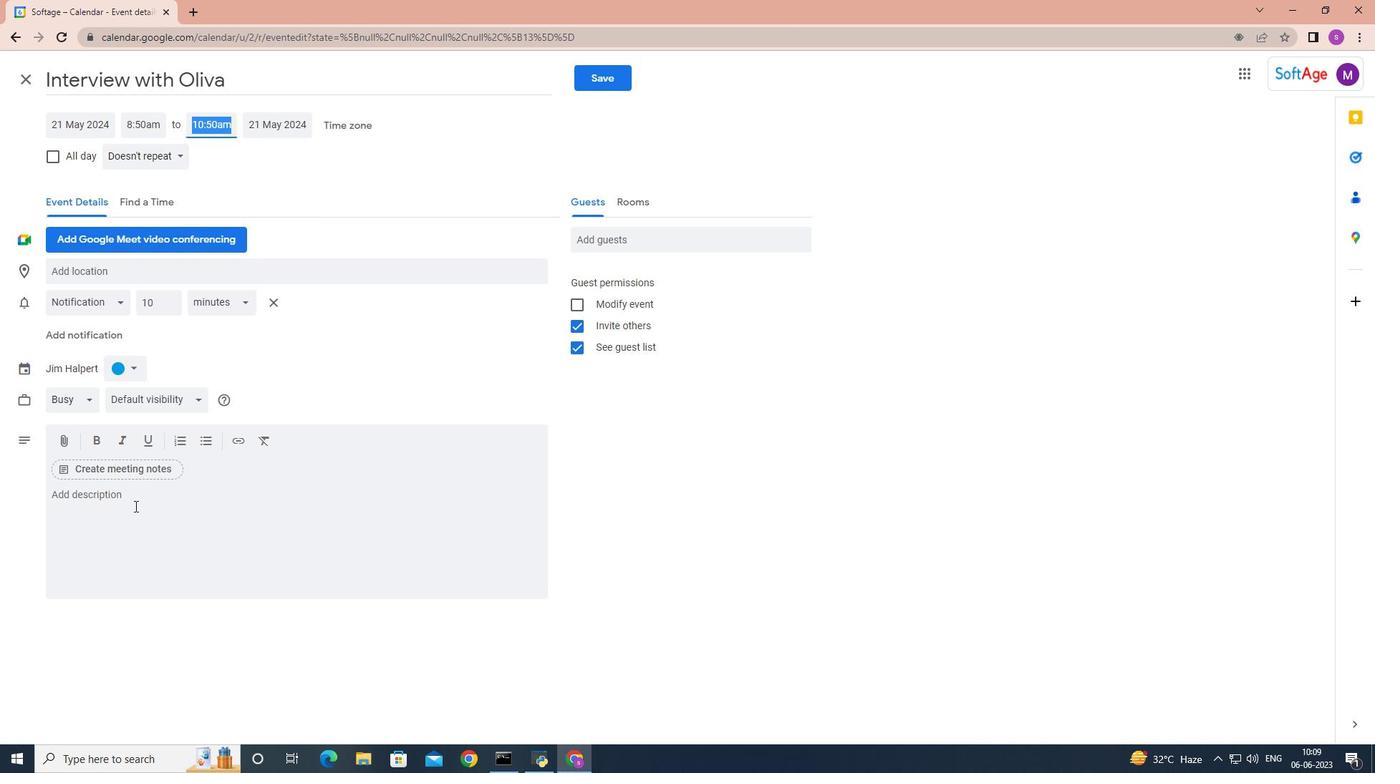 
Action: Key pressed <Key.shift>Analyzing<Key.space>the<Key.space>intended<Key.space>target<Key.space>audience<Key.space>and<Key.space>evaluating<Key.space>how<Key.space>well<Key.space>the<Key.space>campaign<Key.space>resonated<Key.space>with<Key.space>them.<Key.space><Key.shift>This<Key.space>includes<Key.space>assessing<Key.space>the<Key.space>campaign<Key.space>relevance<Key.space><Key.backspace>,<Key.space>messaging,<Key.space>and<Key.space>communication<Key.space>channels<Key.space>i<Key.backspace>used<Key.space>to<Key.space>reach<Key.space>the<Key.space>target<Key.space>audience.
Screenshot: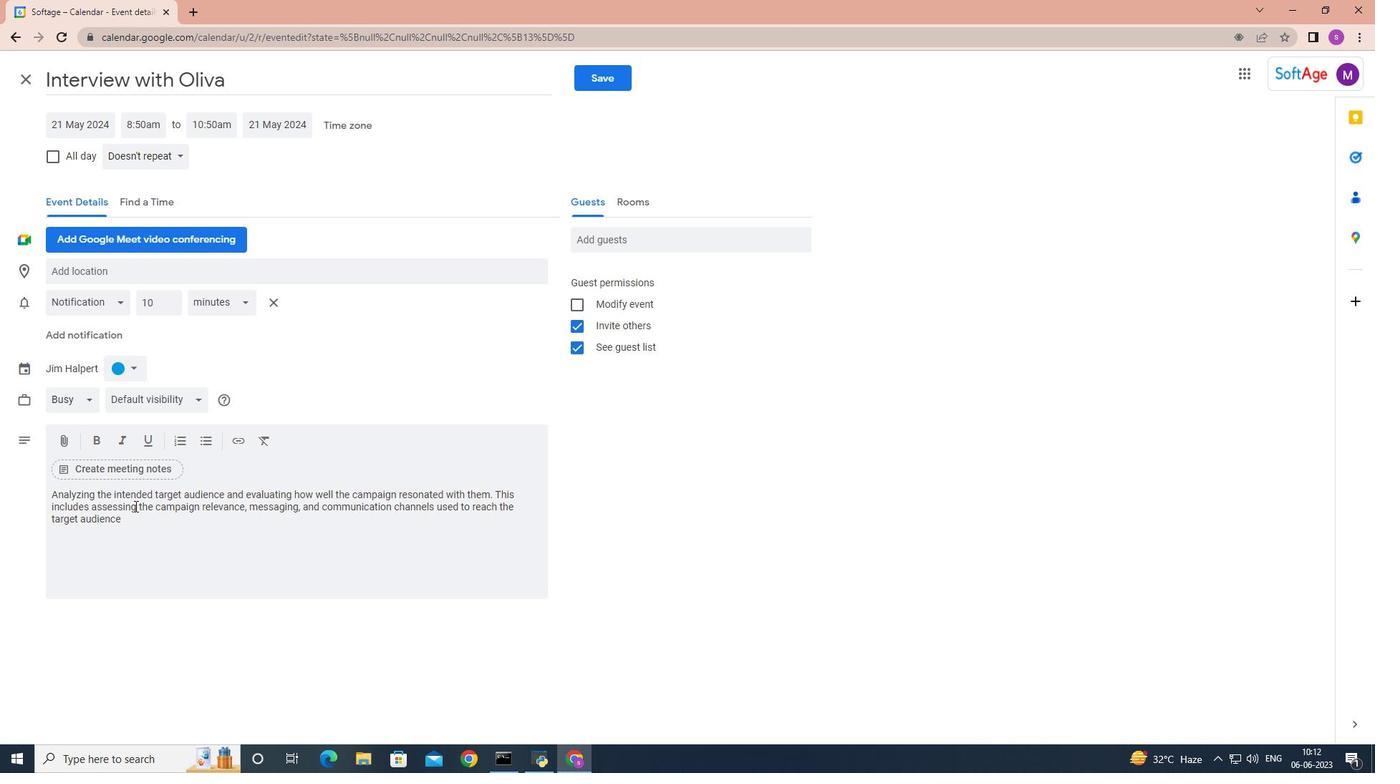 
Action: Mouse moved to (133, 371)
Screenshot: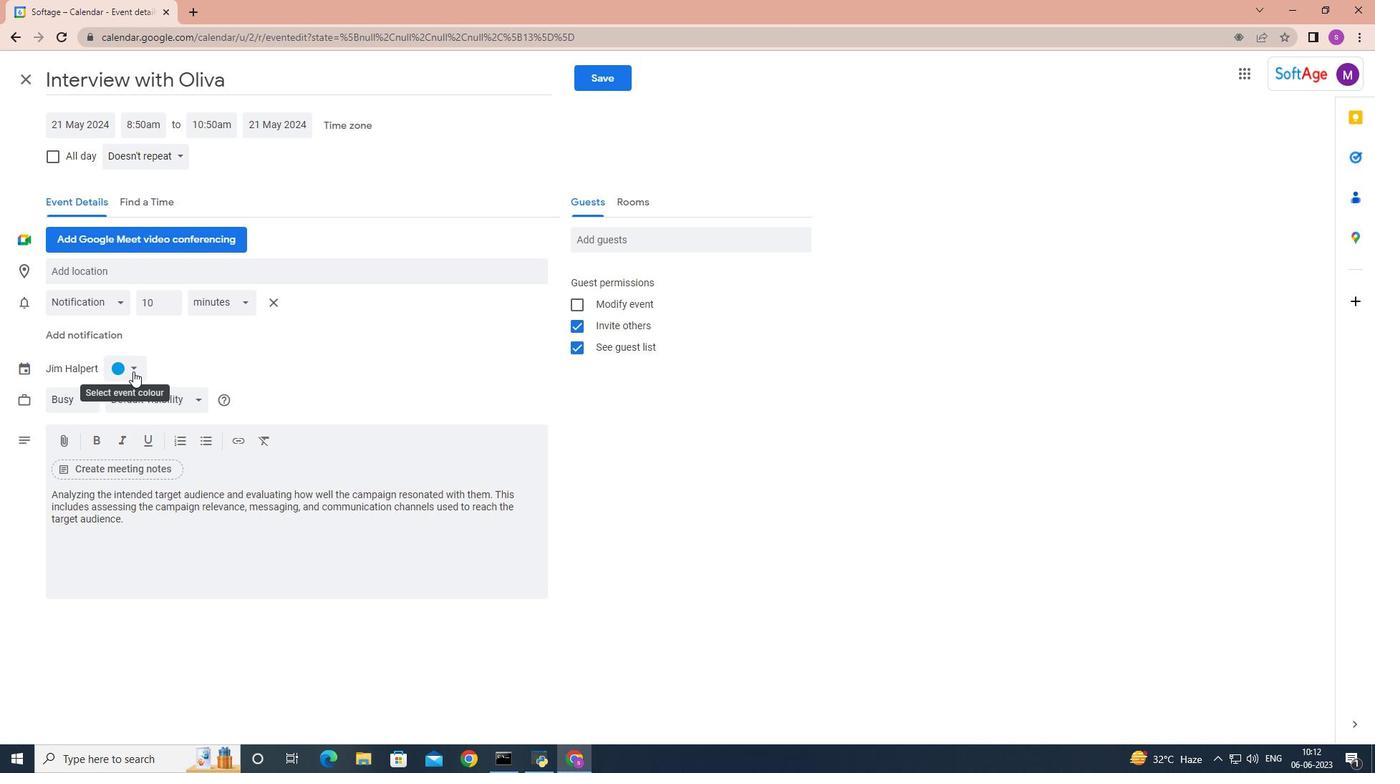 
Action: Mouse pressed left at (133, 371)
Screenshot: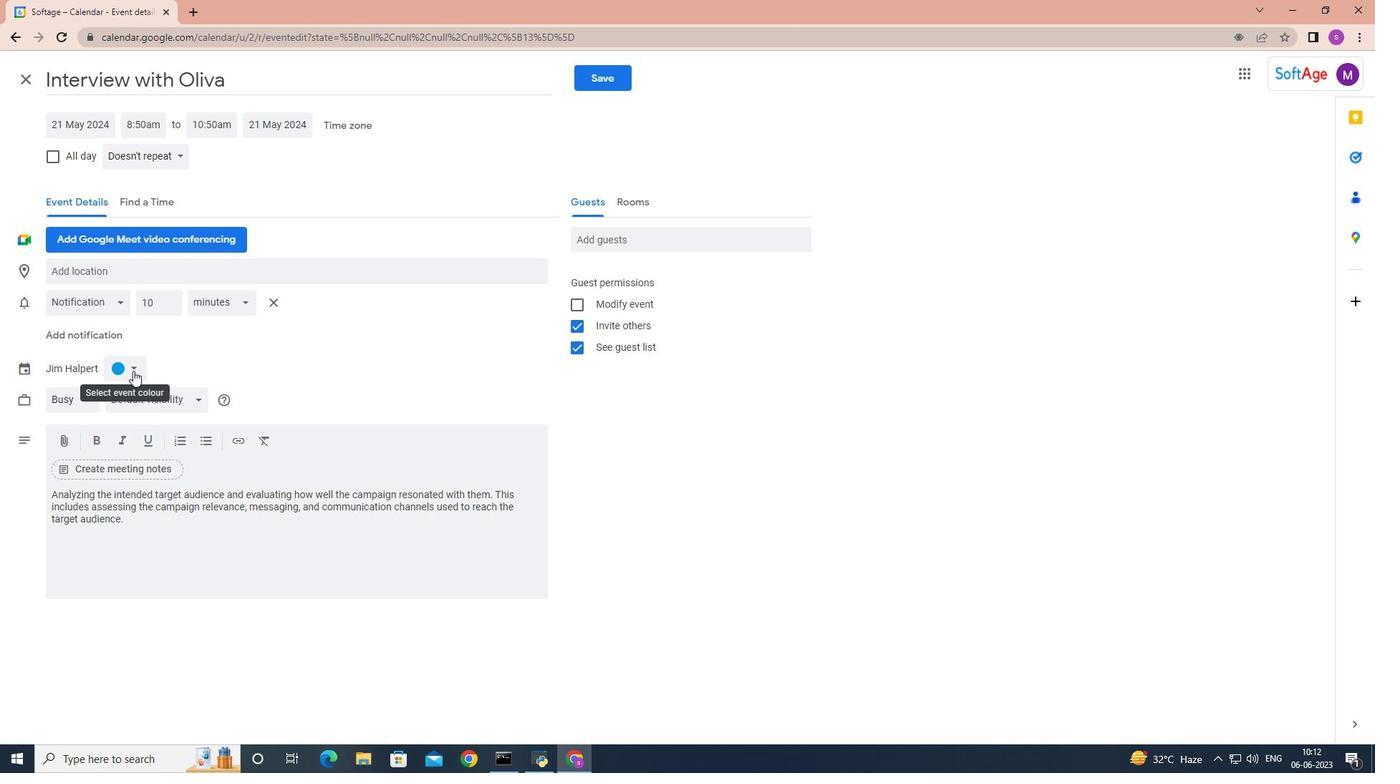 
Action: Mouse moved to (114, 453)
Screenshot: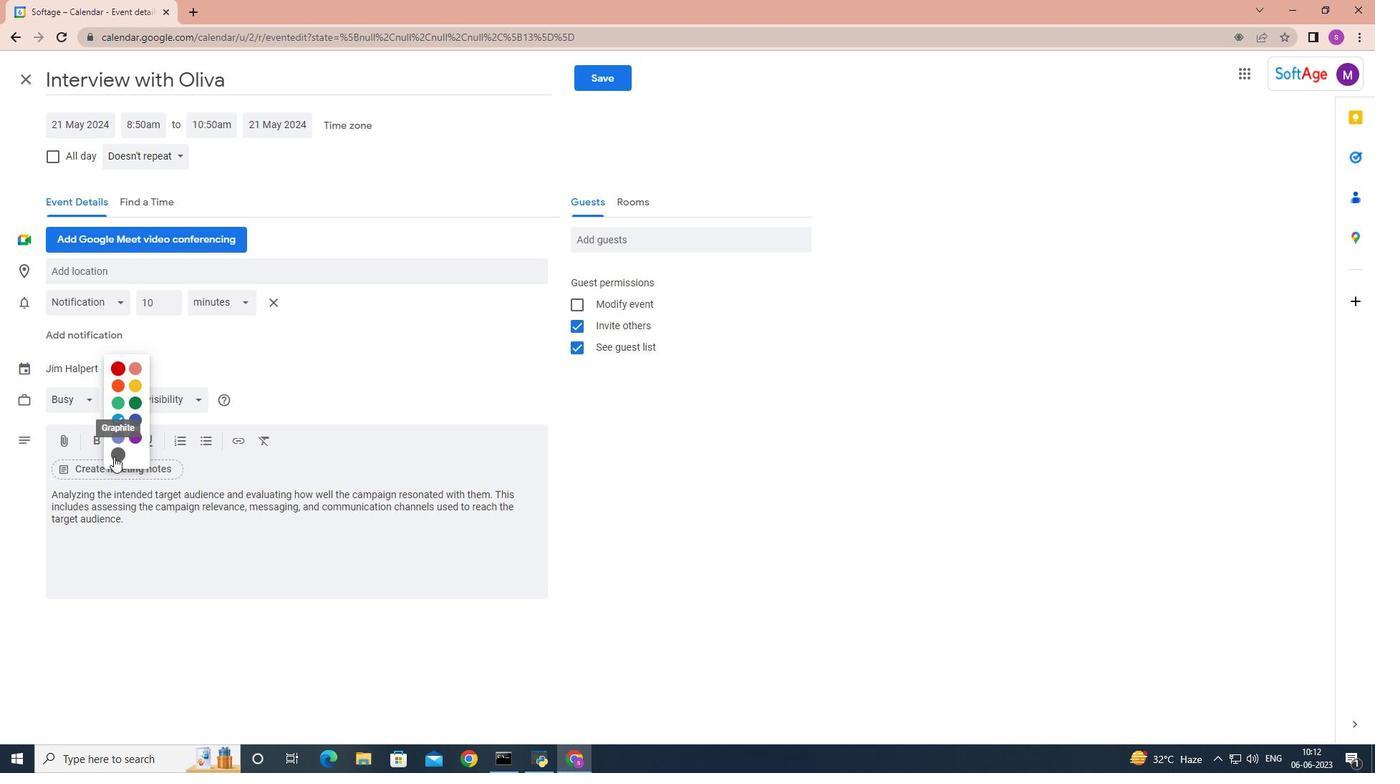 
Action: Mouse pressed left at (114, 453)
Screenshot: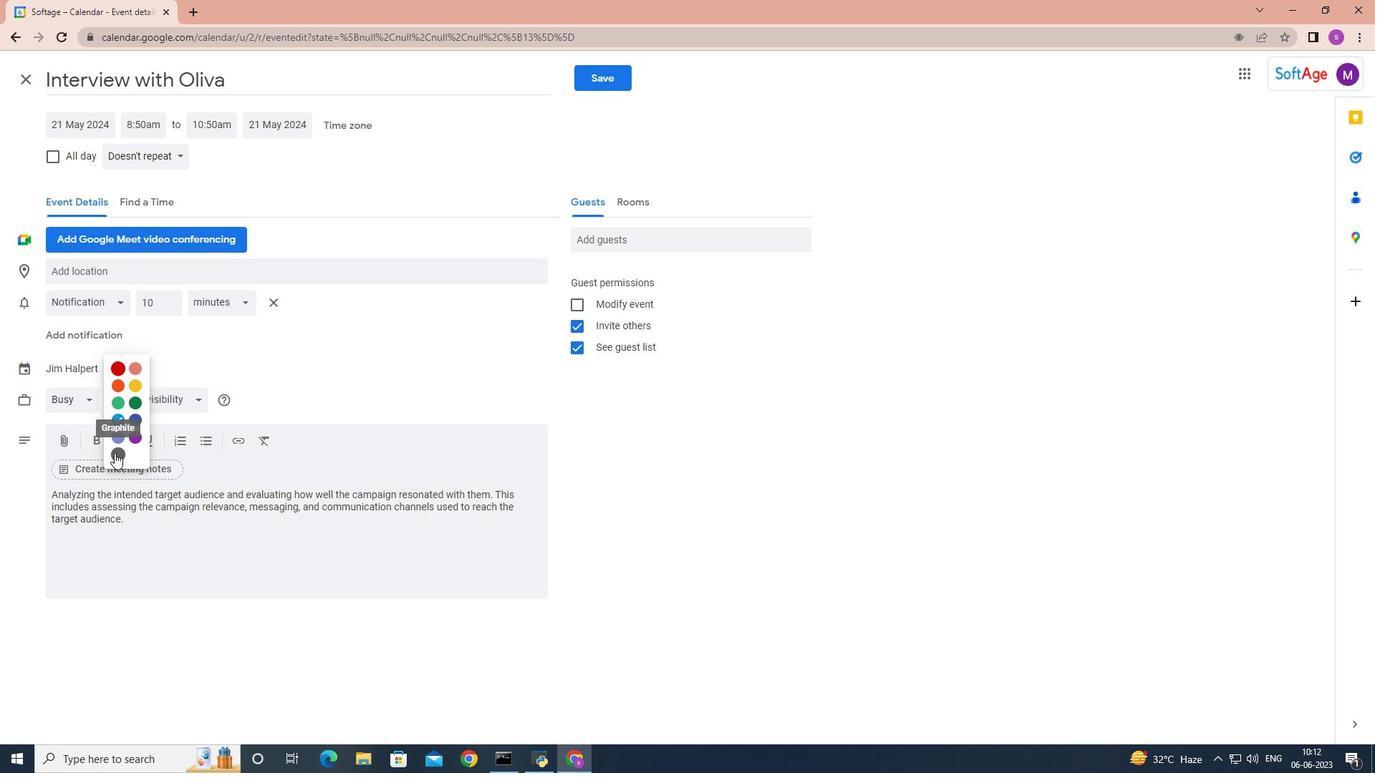 
Action: Mouse moved to (156, 270)
Screenshot: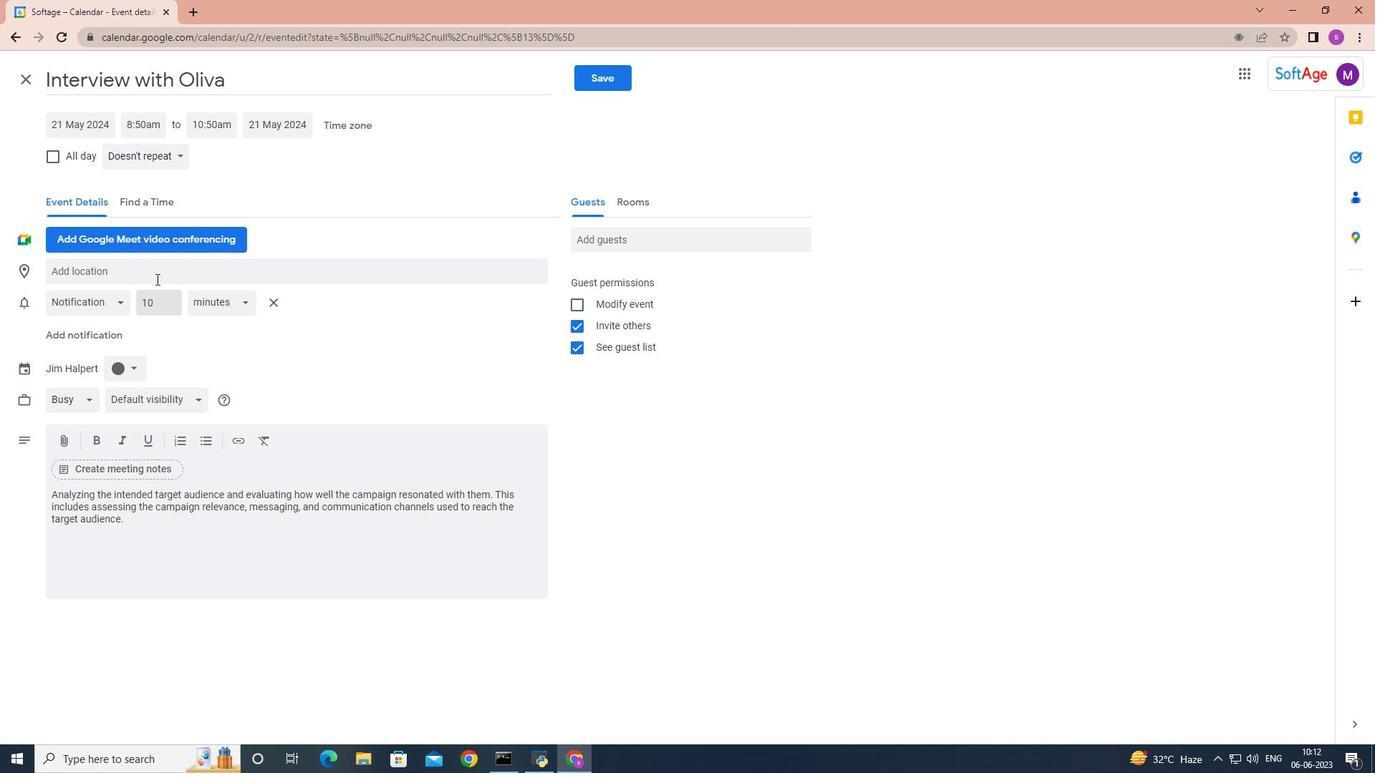 
Action: Mouse pressed left at (156, 270)
Screenshot: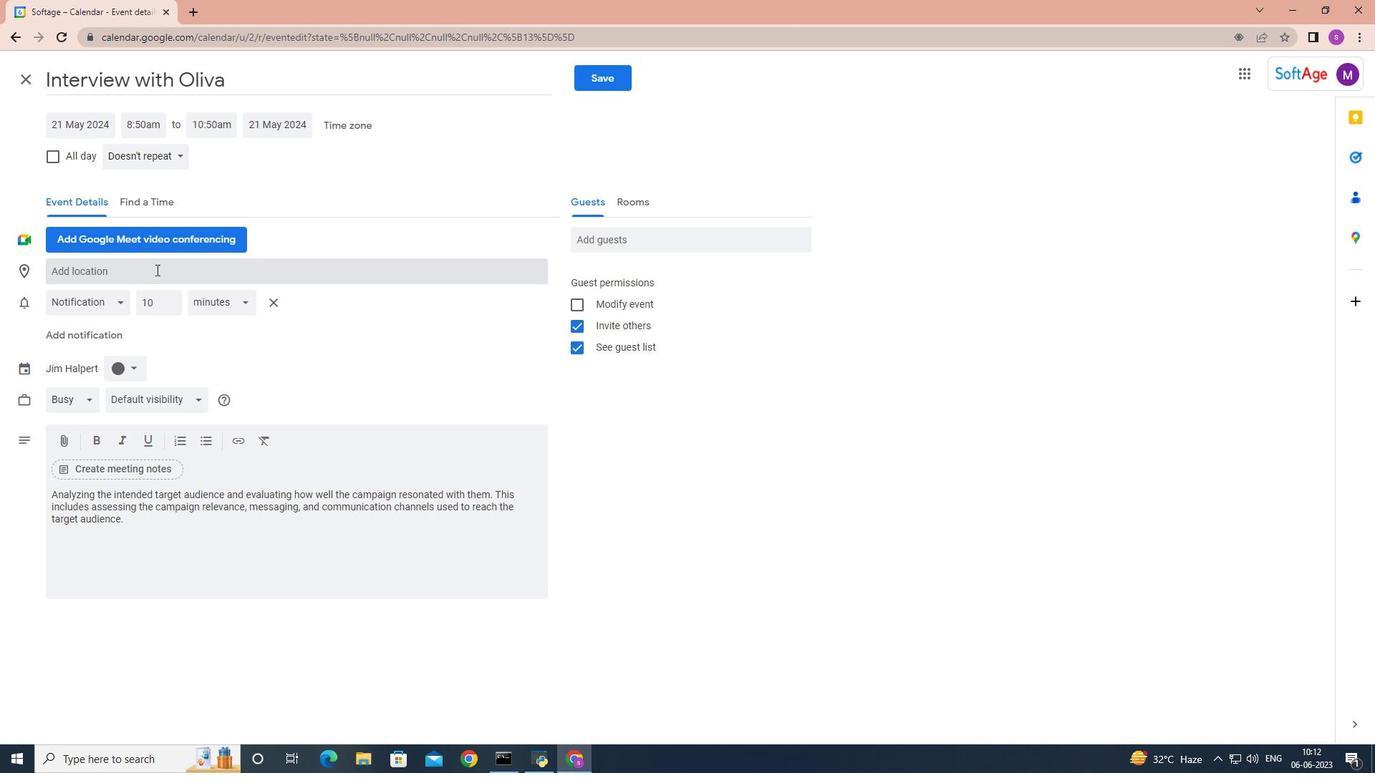
Action: Key pressed <Key.shift>Munich,<Key.space><Key.shift>Germany
Screenshot: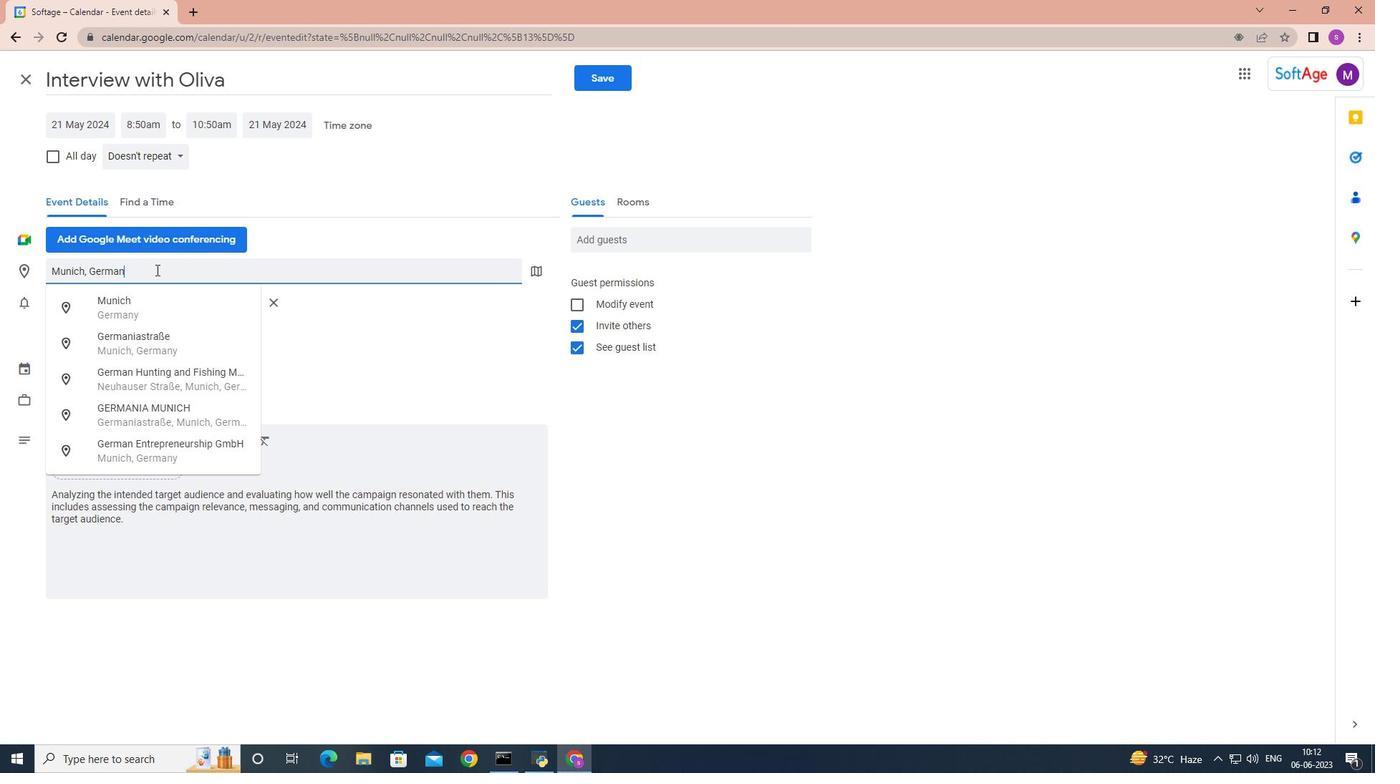 
Action: Mouse moved to (680, 239)
Screenshot: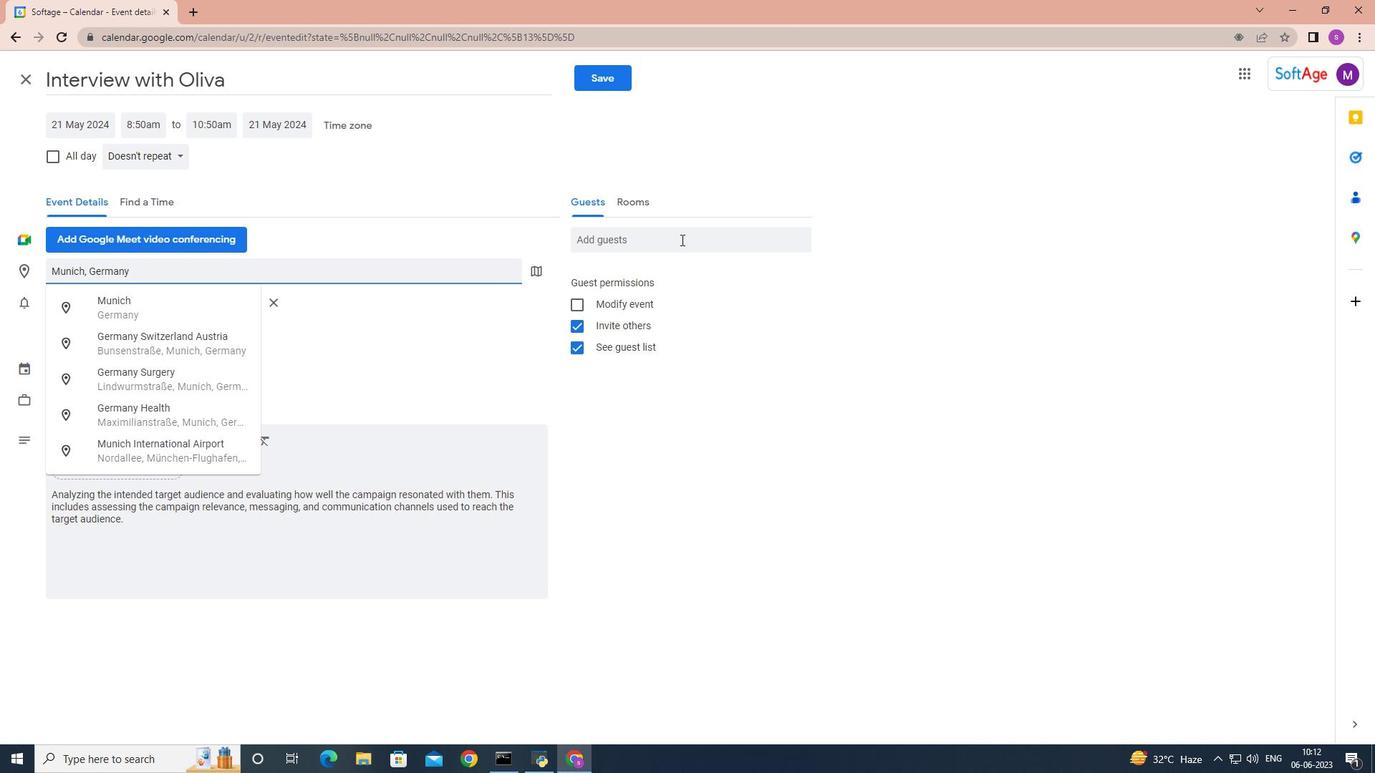 
Action: Mouse pressed left at (680, 239)
Screenshot: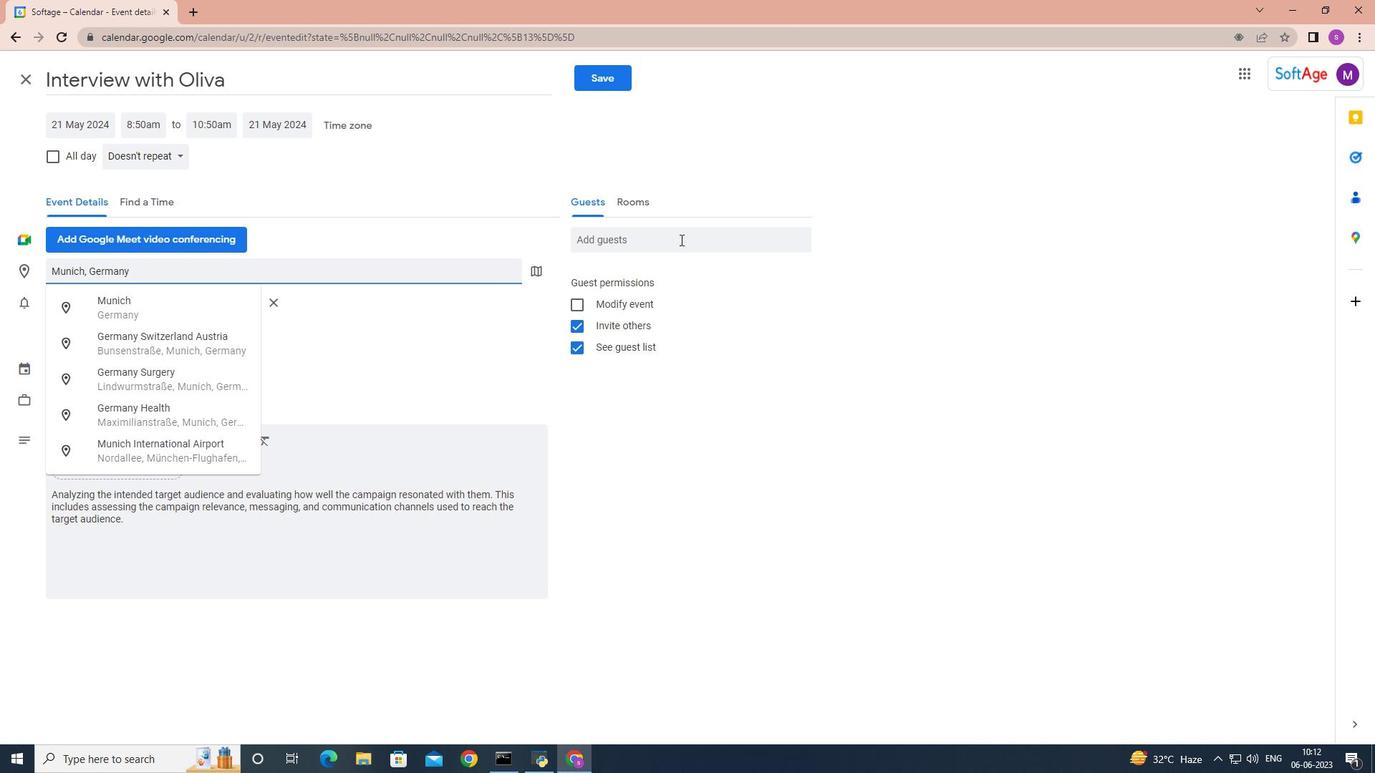
Action: Key pressed softage.5
Screenshot: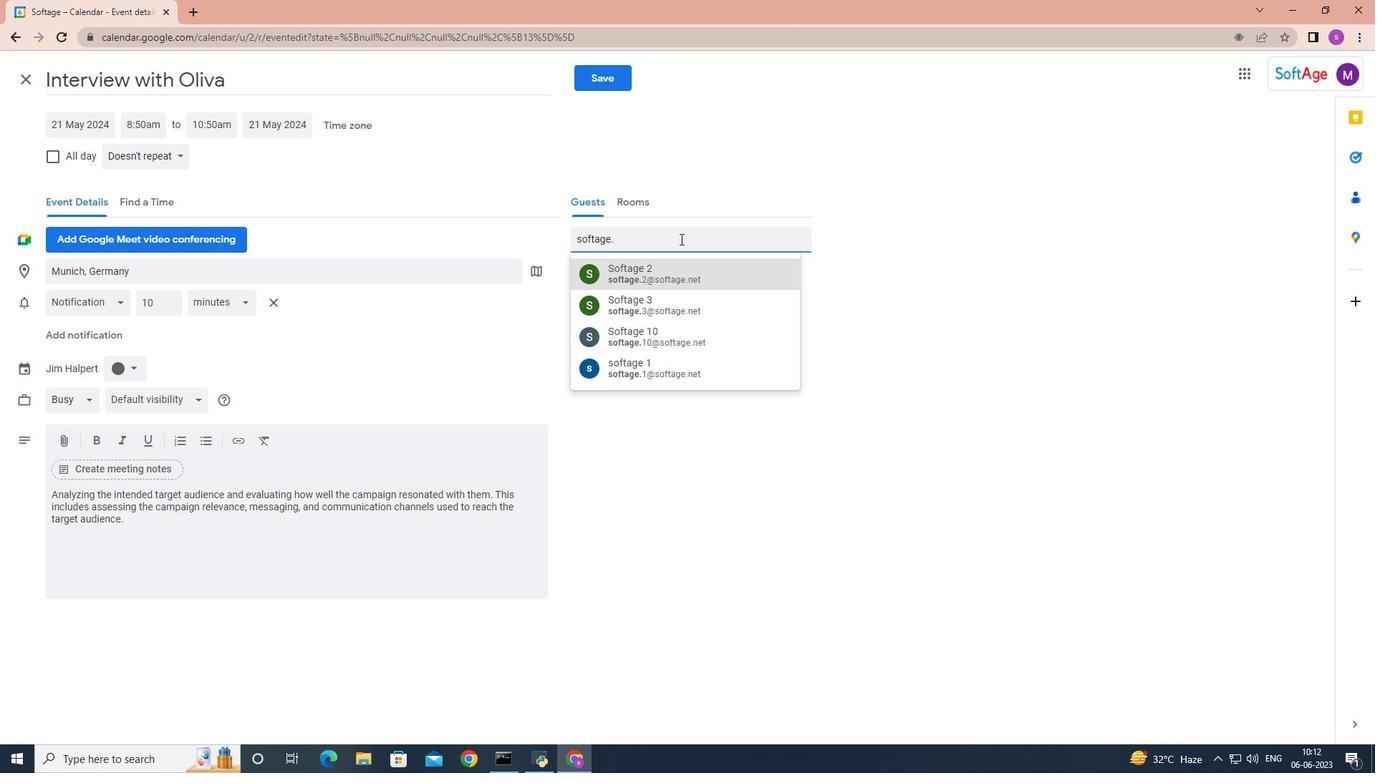 
Action: Mouse moved to (732, 275)
Screenshot: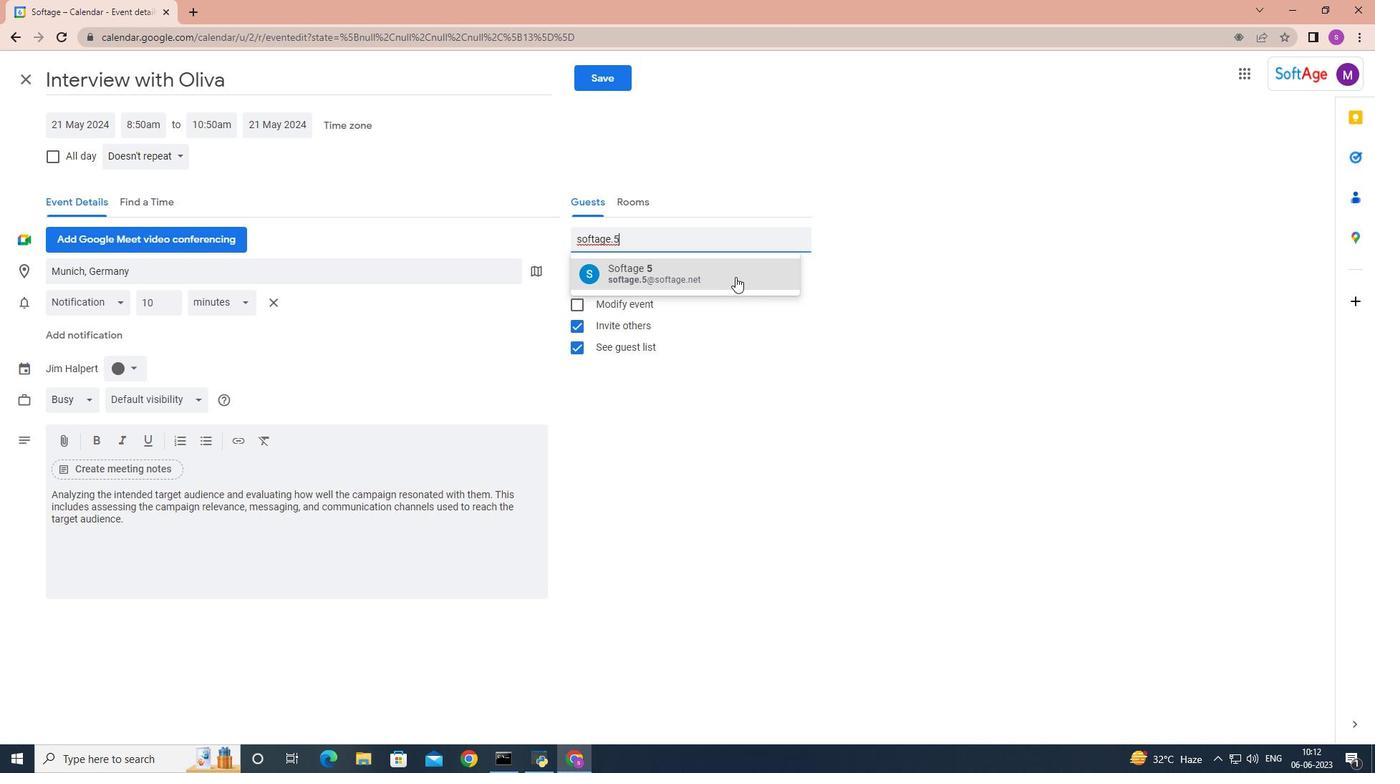 
Action: Mouse pressed left at (732, 275)
Screenshot: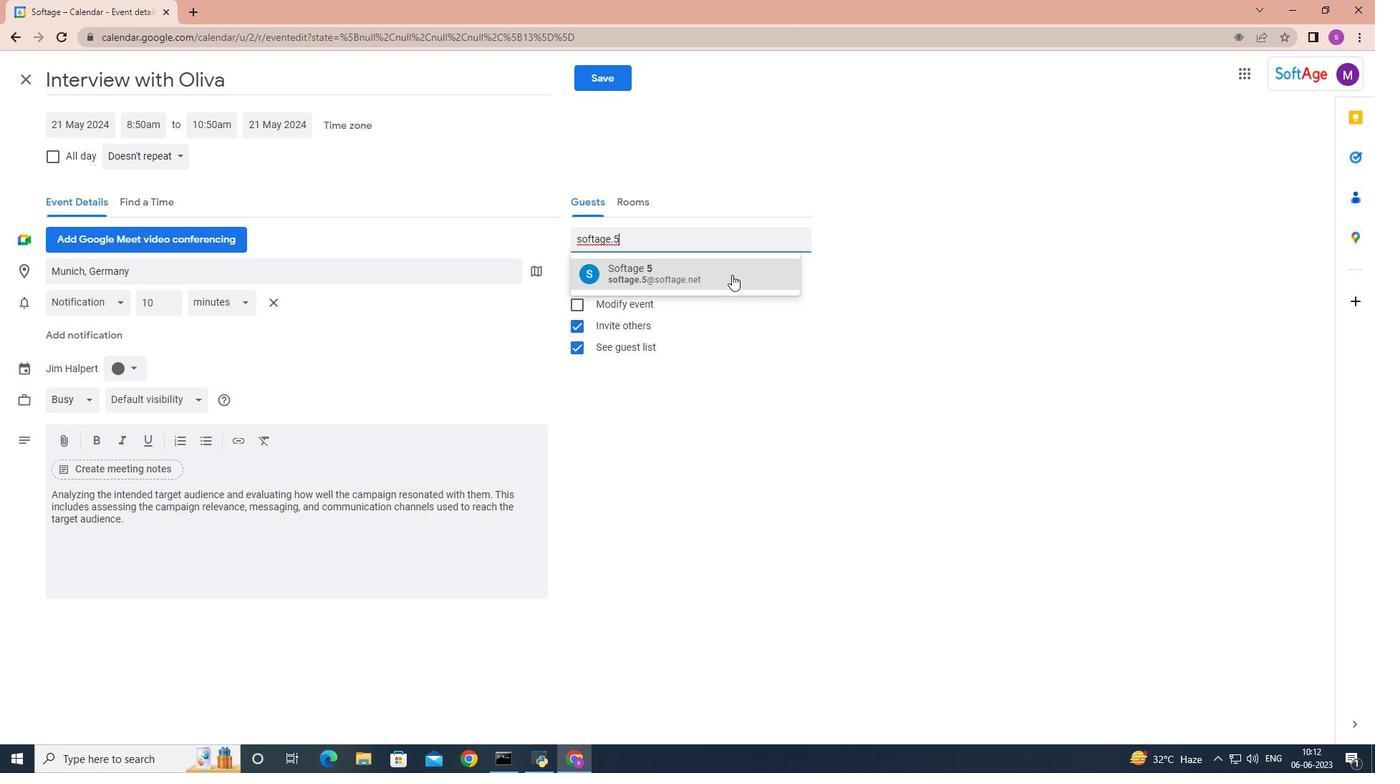 
Action: Key pressed softage.6
Screenshot: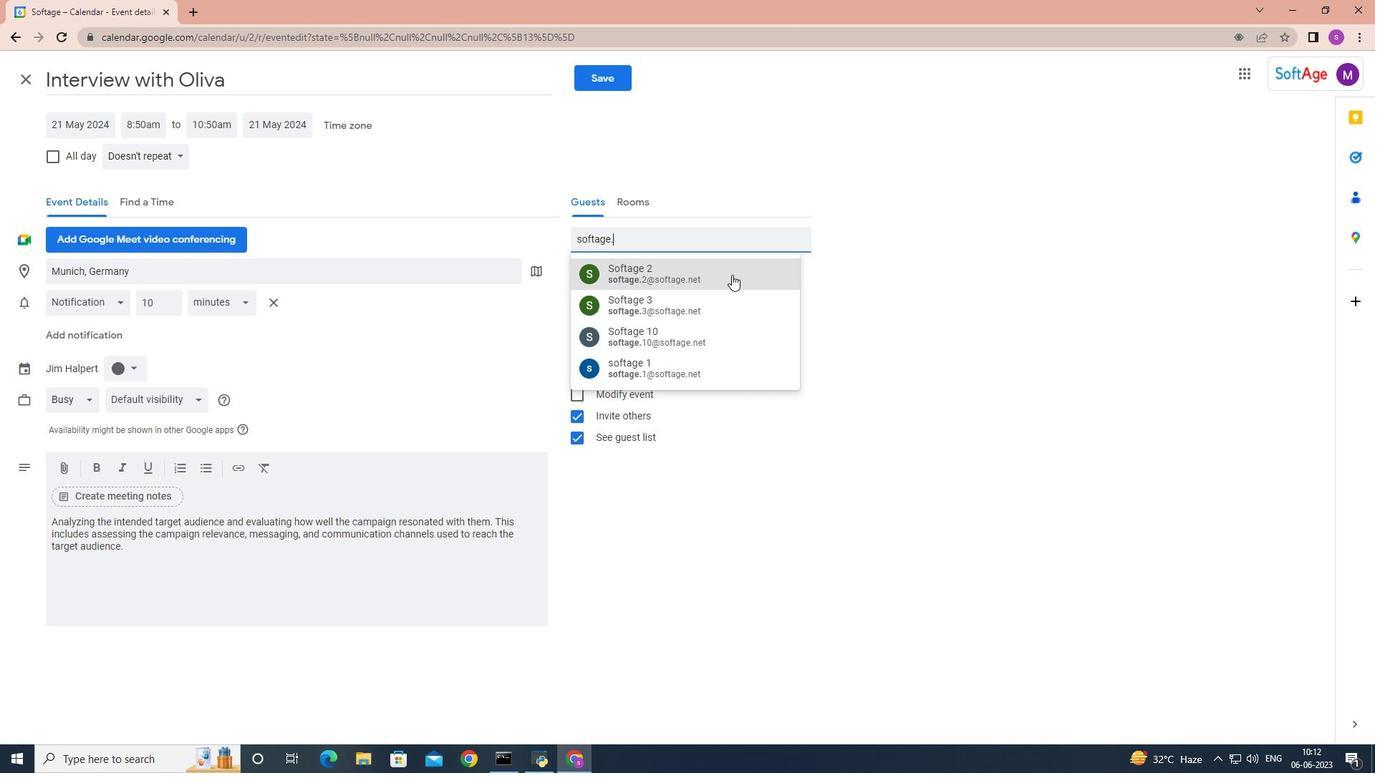 
Action: Mouse moved to (726, 272)
Screenshot: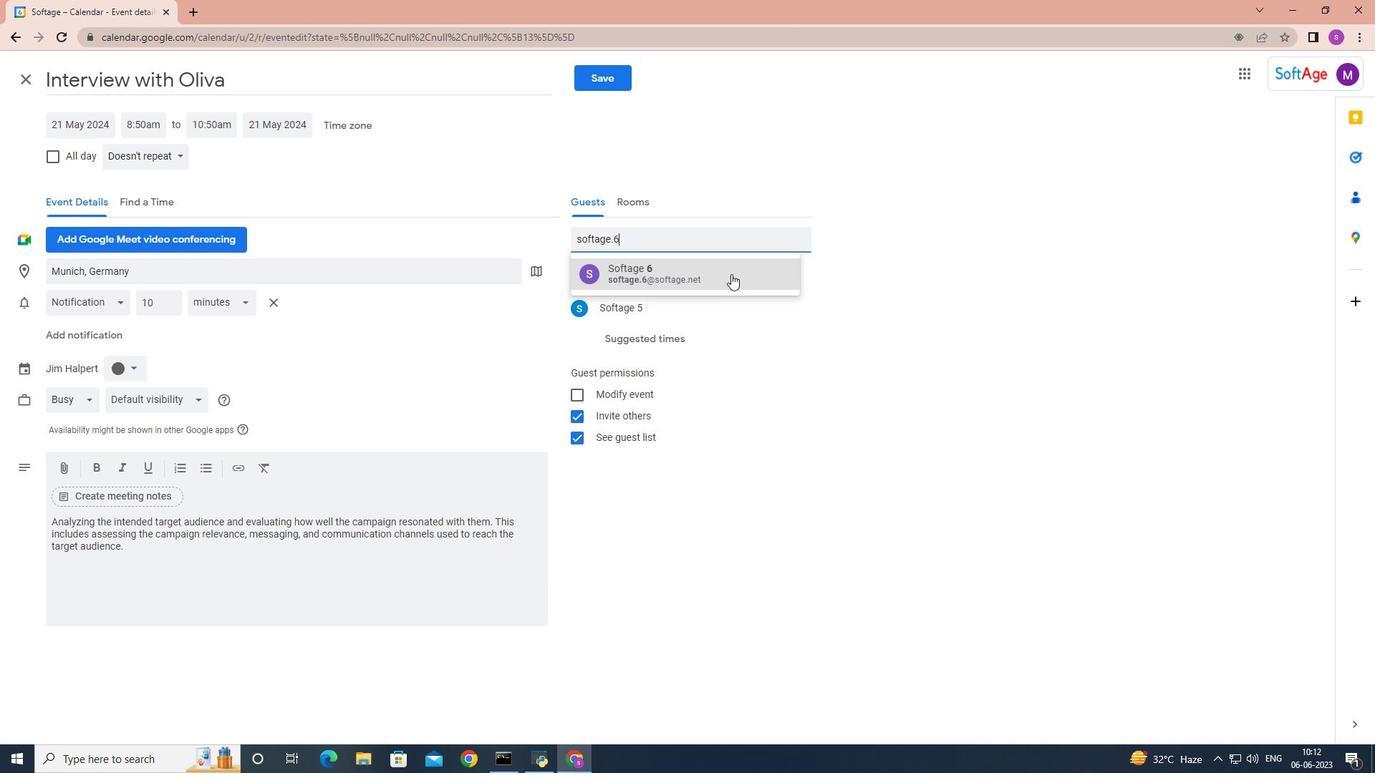 
Action: Mouse pressed left at (726, 272)
Screenshot: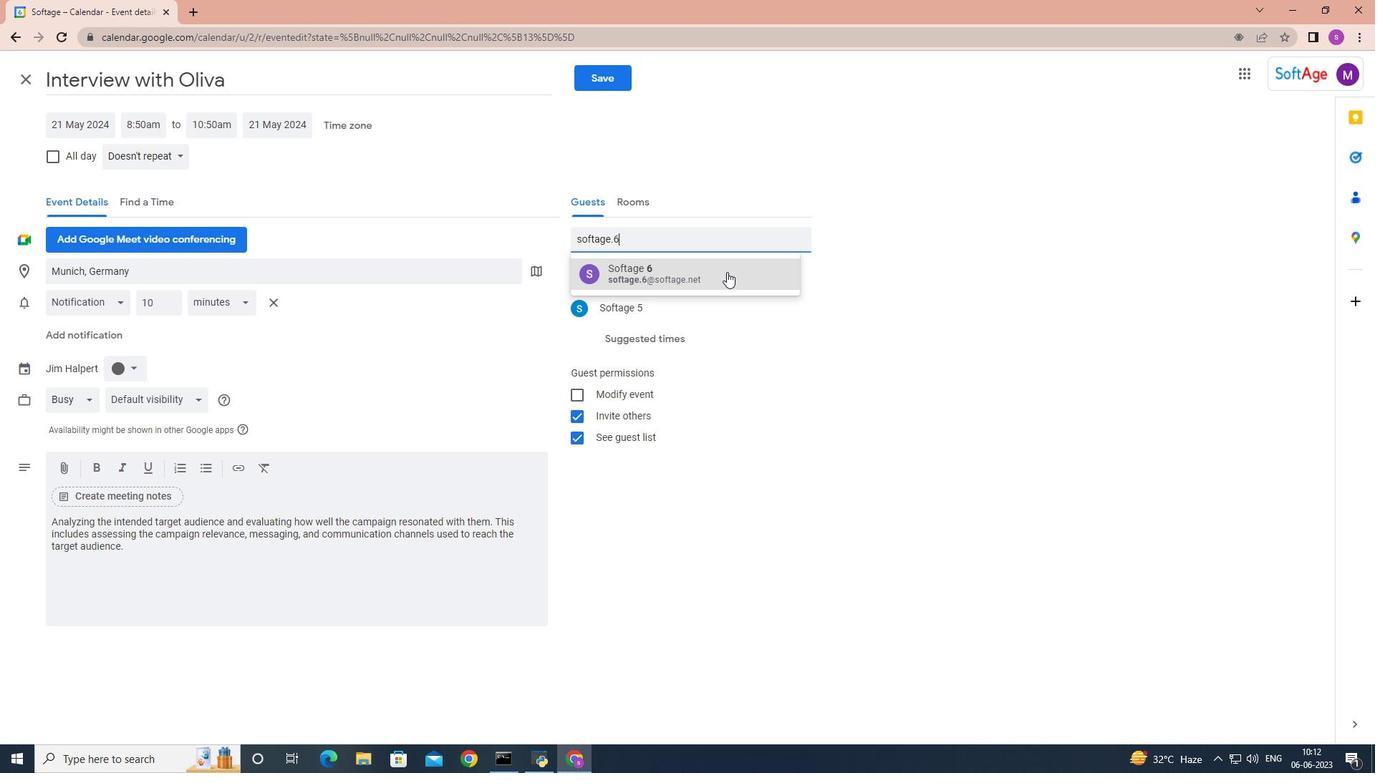 
Action: Mouse moved to (169, 152)
Screenshot: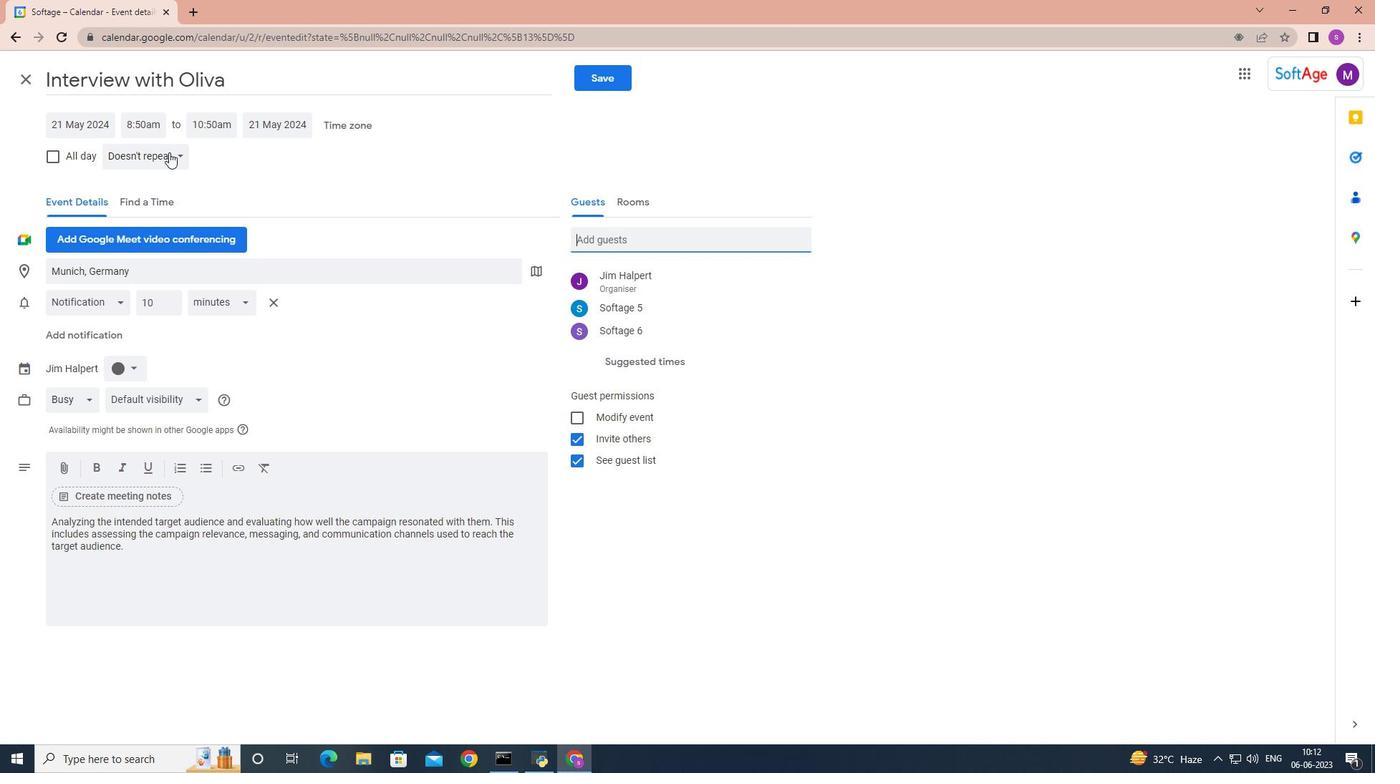 
Action: Mouse pressed left at (169, 152)
Screenshot: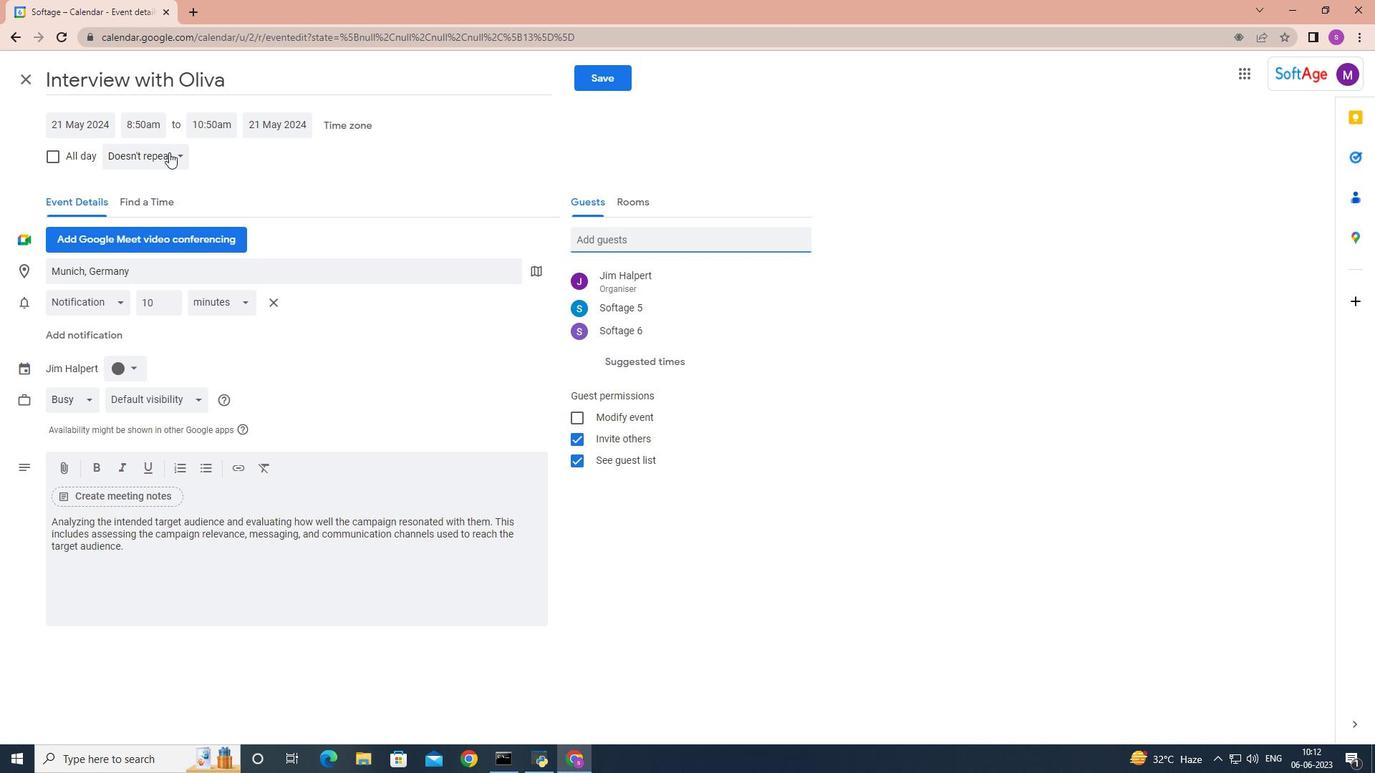
Action: Mouse moved to (162, 181)
Screenshot: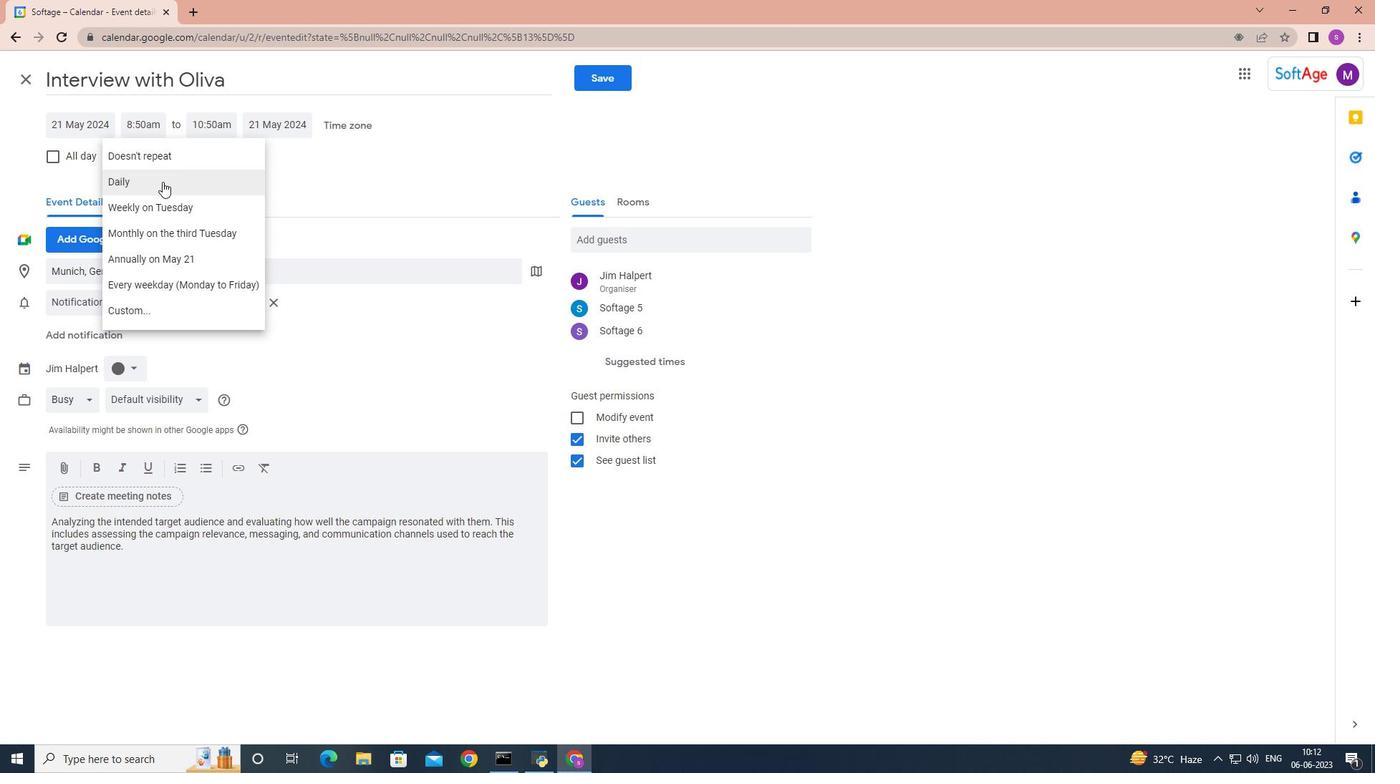 
Action: Mouse pressed left at (162, 181)
Screenshot: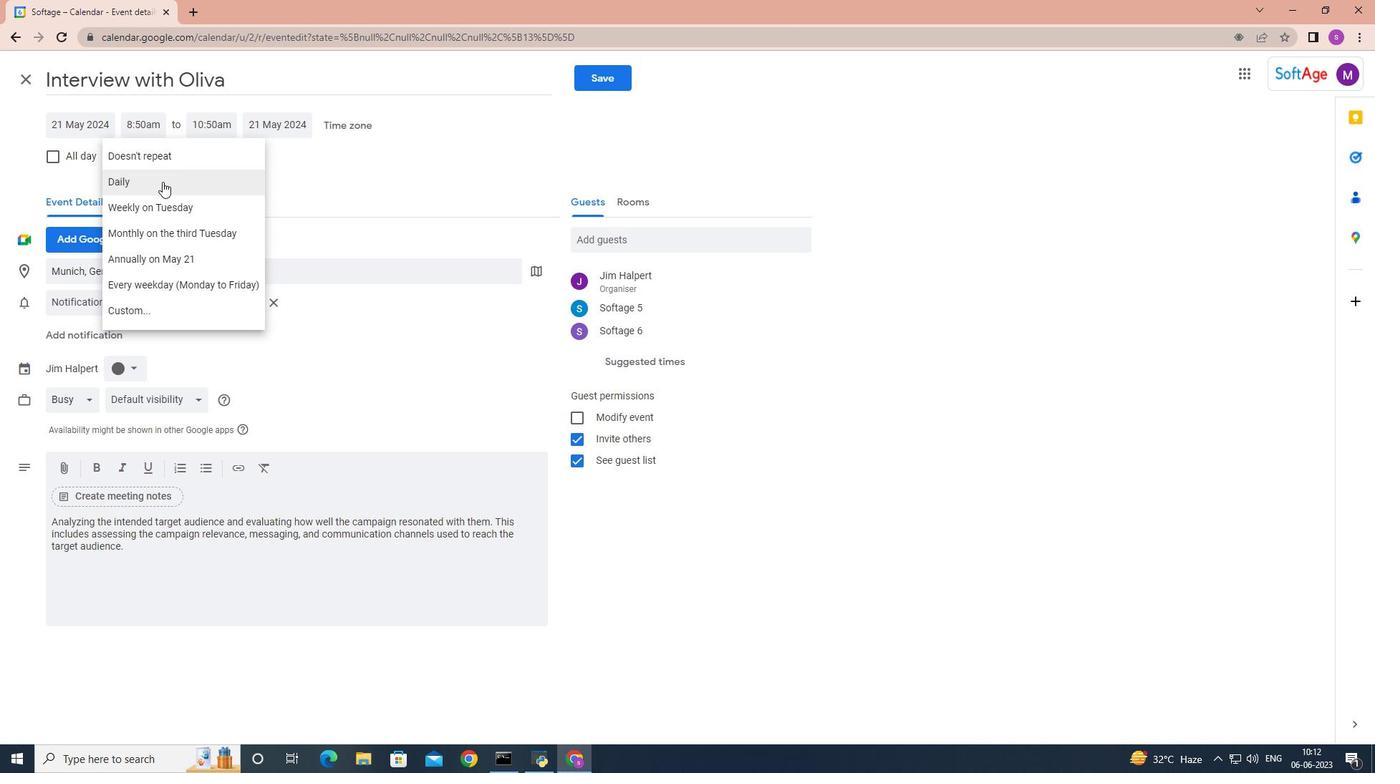 
Action: Mouse moved to (603, 71)
Screenshot: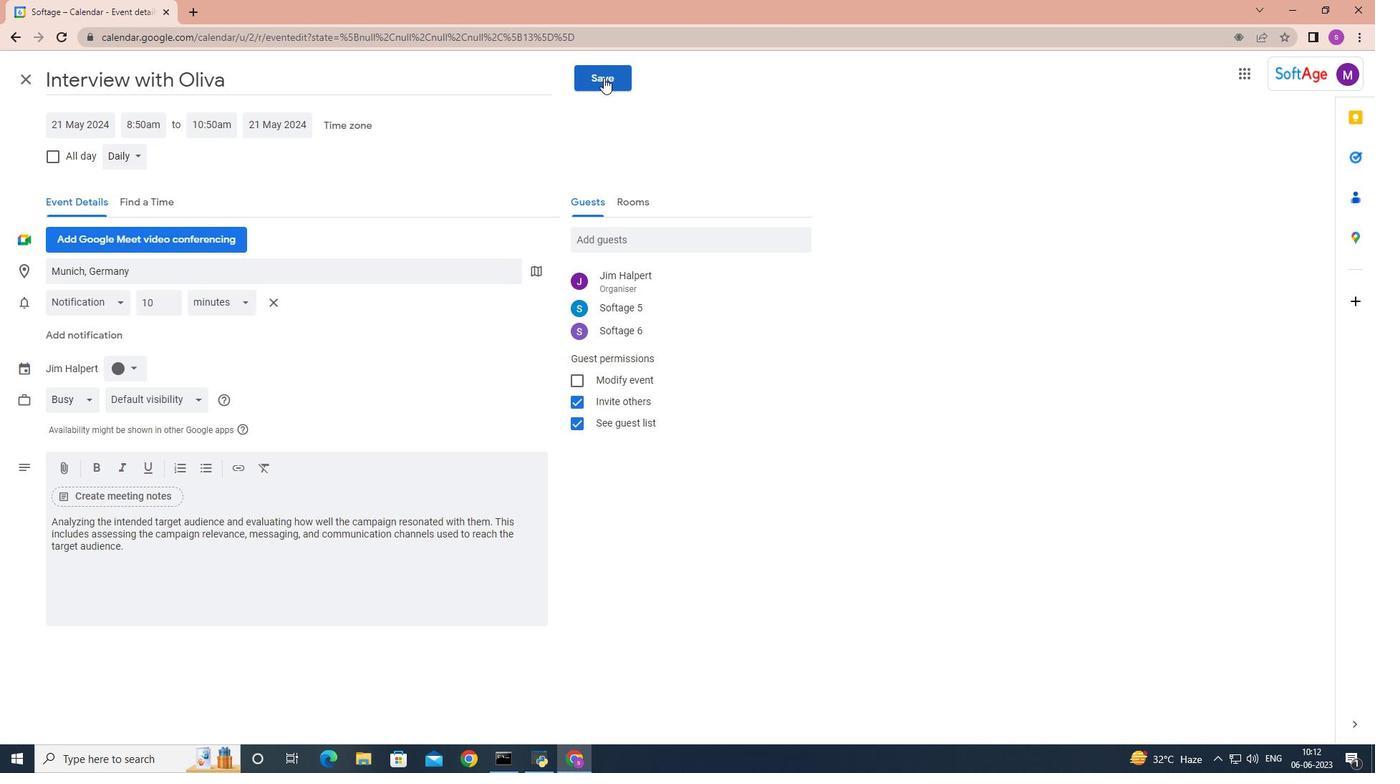 
Action: Mouse pressed left at (603, 71)
Screenshot: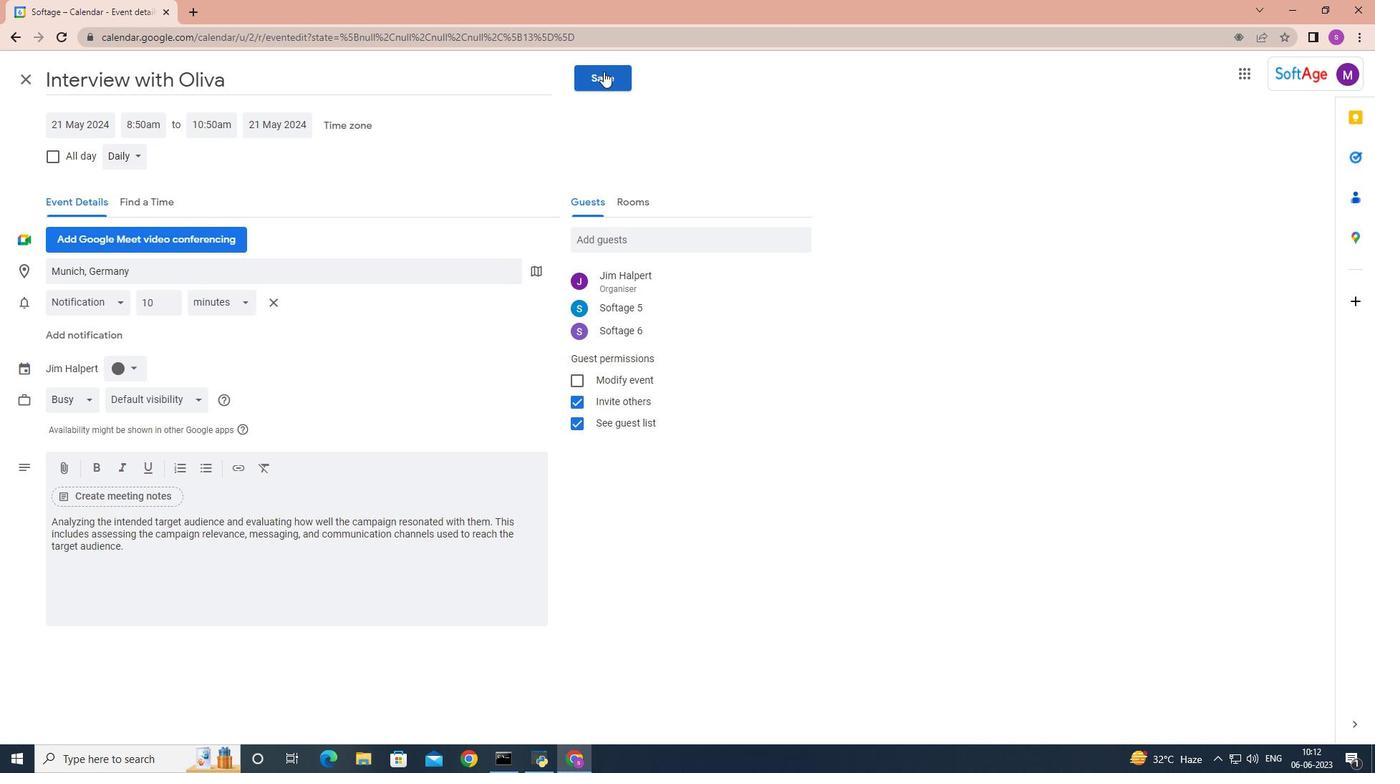 
Action: Mouse moved to (822, 426)
Screenshot: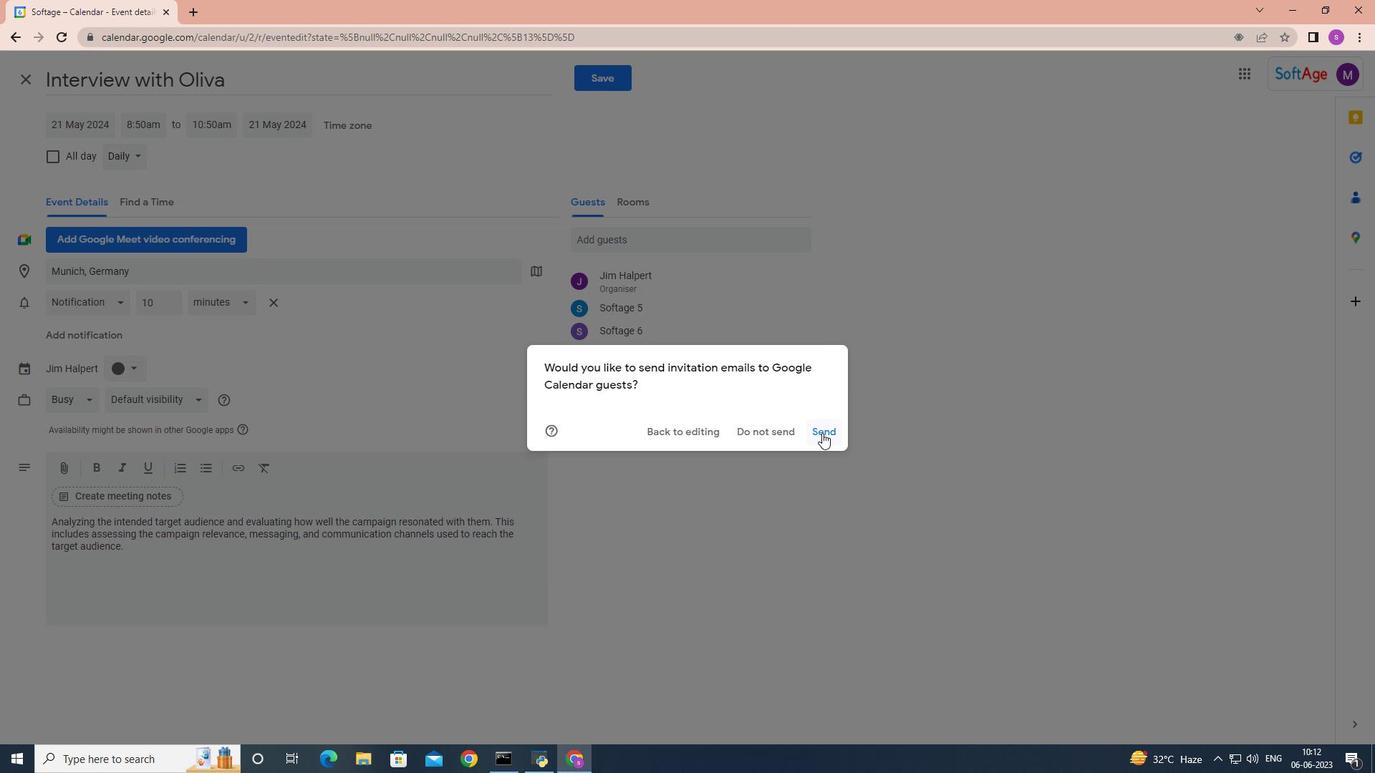 
Action: Mouse pressed left at (822, 426)
Screenshot: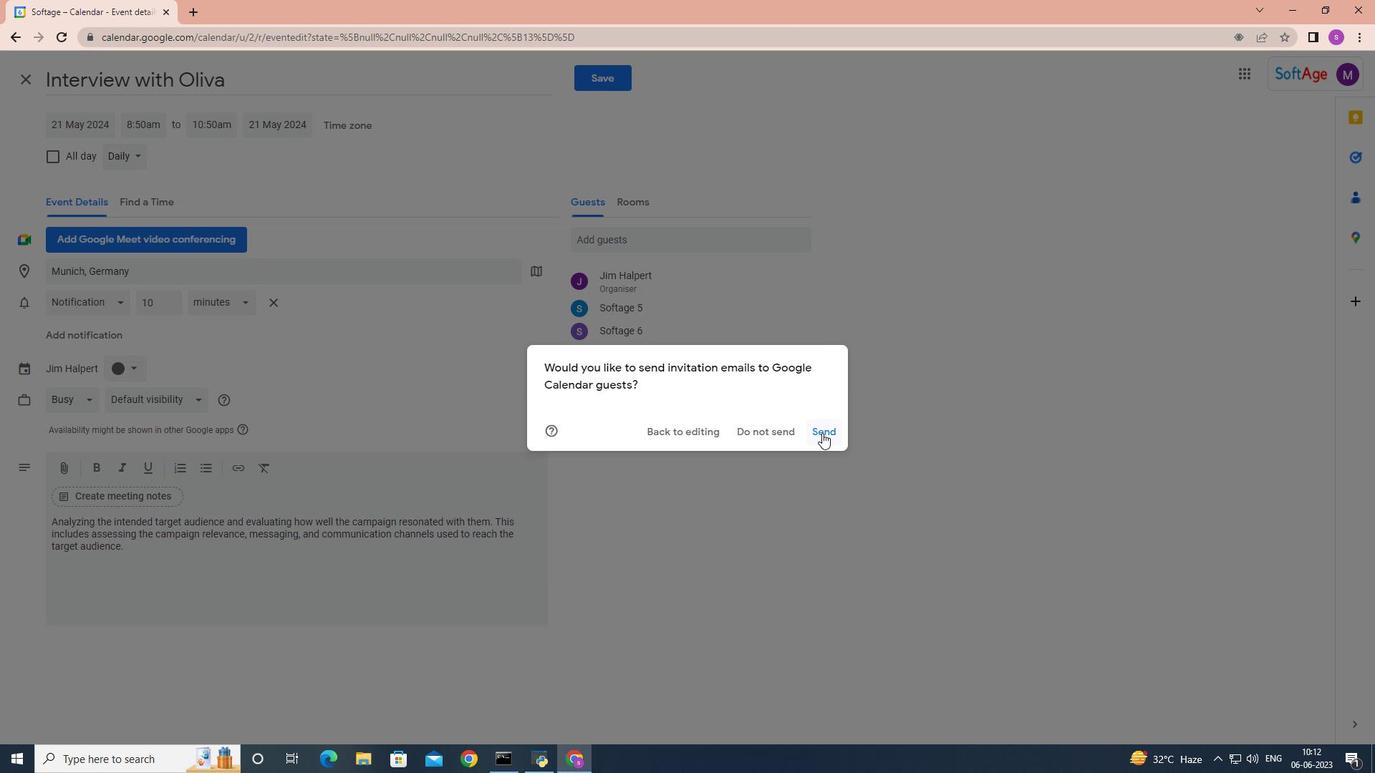 
